 Task: Open Card Litigation Execution Review in Board Social Media Influencer Marketing Strategies to Workspace Grant Writing and add a team member Softage.4@softage.net, a label Purple, a checklist Confectionery, an attachment from your google drive, a color Purple and finally, add a card description 'Research and develop new marketing strategy' and a comment 'We should approach this task with a customer-centric mindset, ensuring that we meet their needs and expectations.'. Add a start date 'Jan 04, 1900' with a due date 'Jan 04, 1900'
Action: Mouse moved to (337, 153)
Screenshot: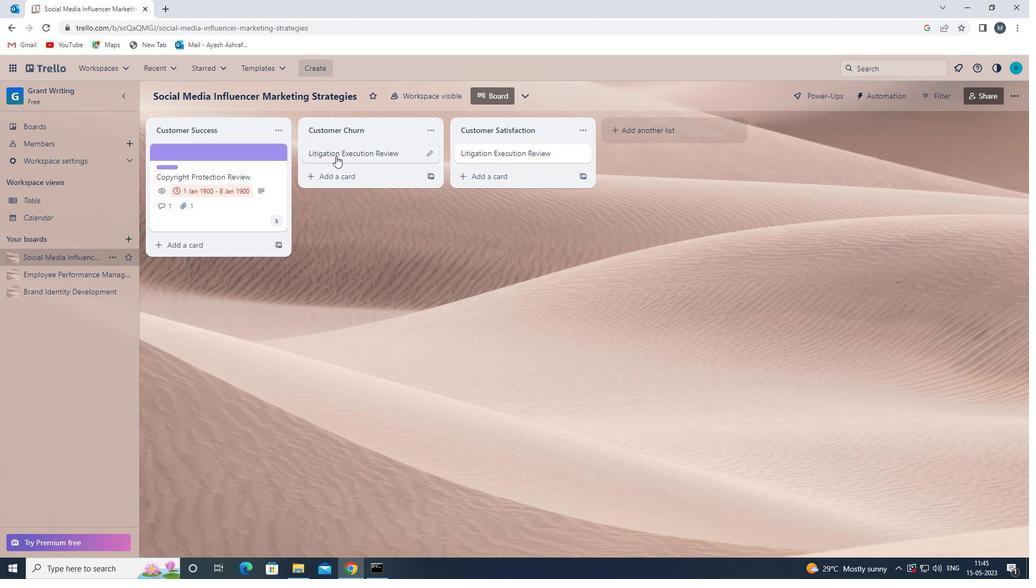 
Action: Mouse pressed left at (337, 153)
Screenshot: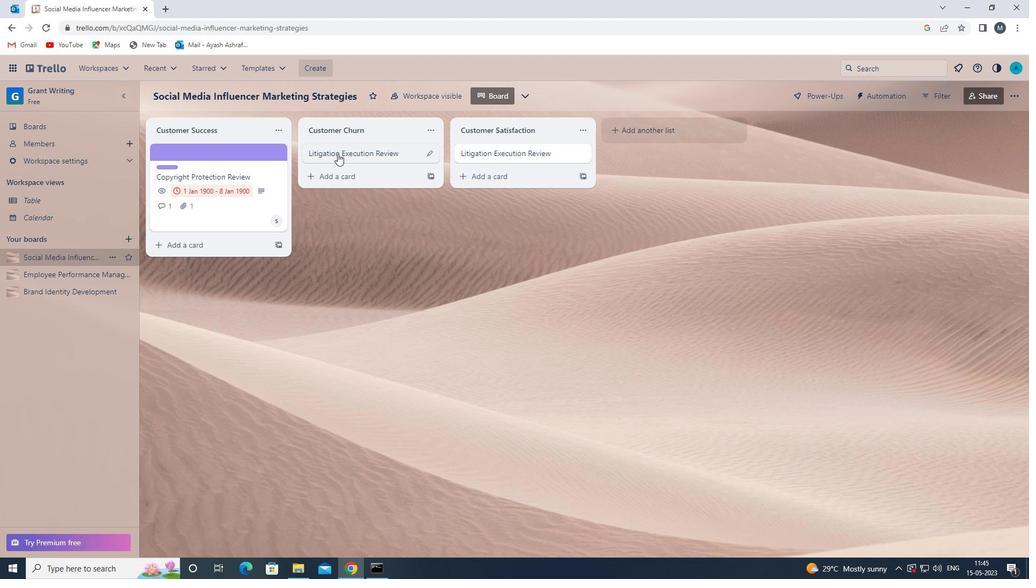 
Action: Mouse moved to (653, 193)
Screenshot: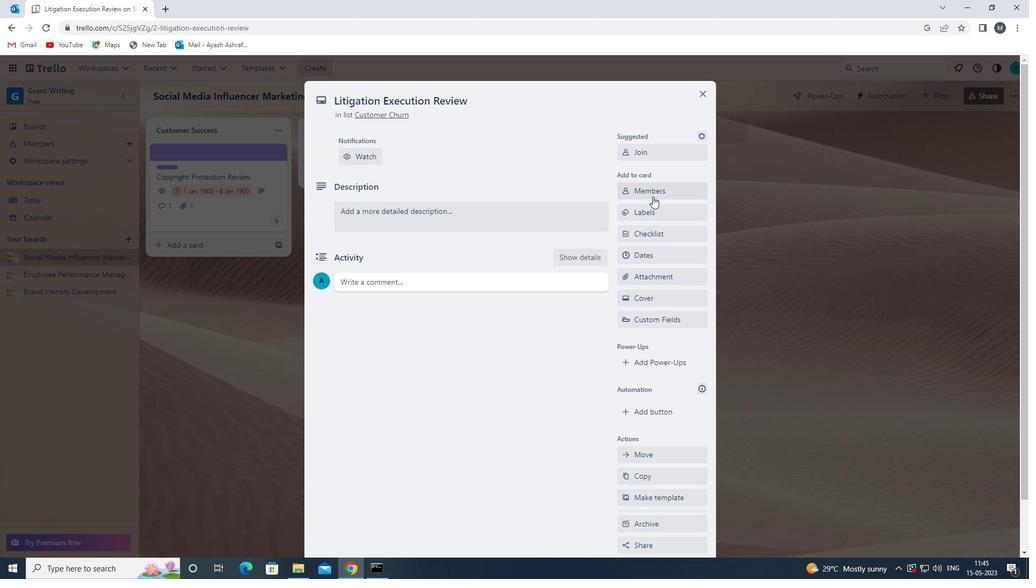 
Action: Mouse pressed left at (653, 193)
Screenshot: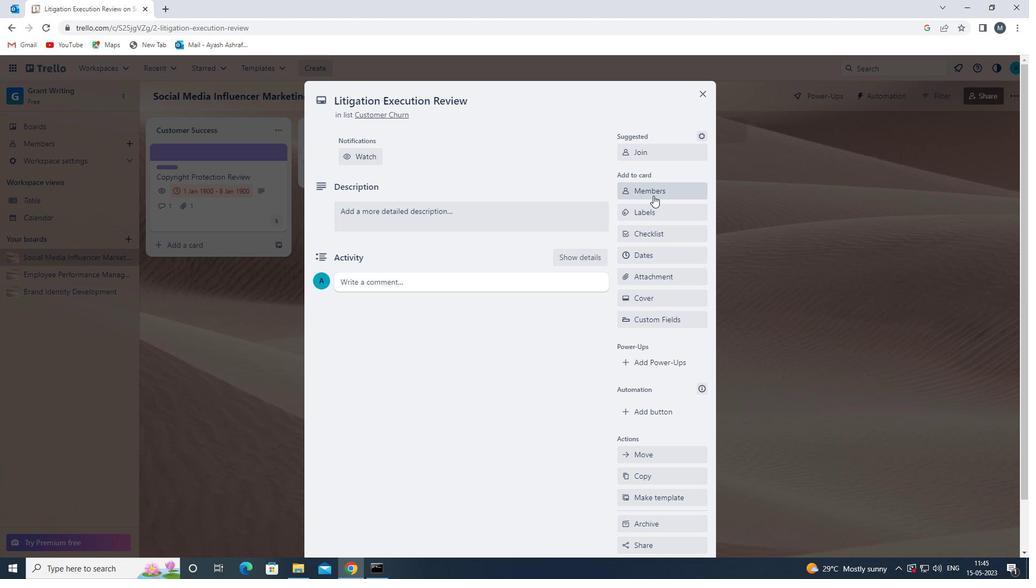 
Action: Key pressed s
Screenshot: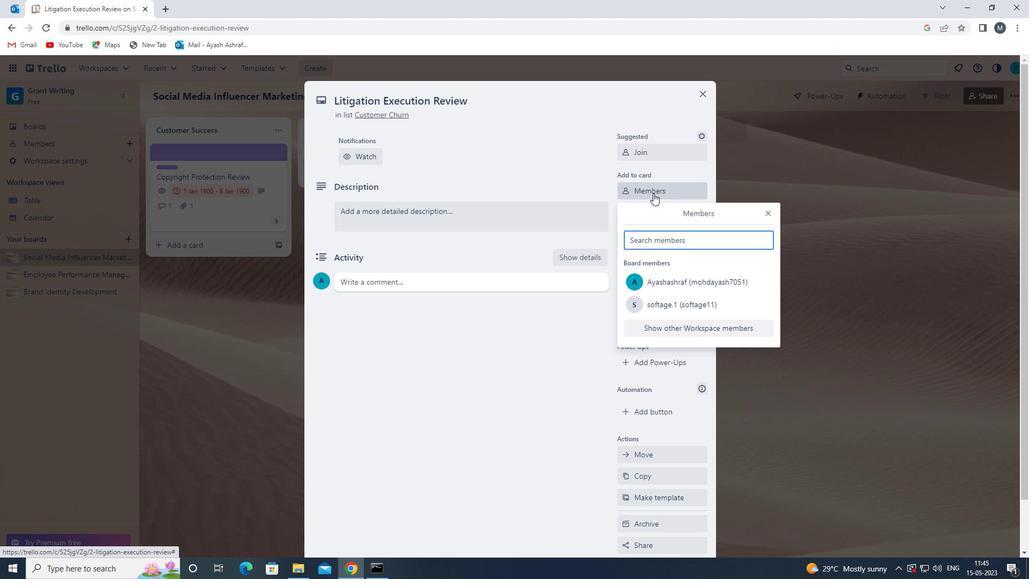 
Action: Mouse moved to (675, 368)
Screenshot: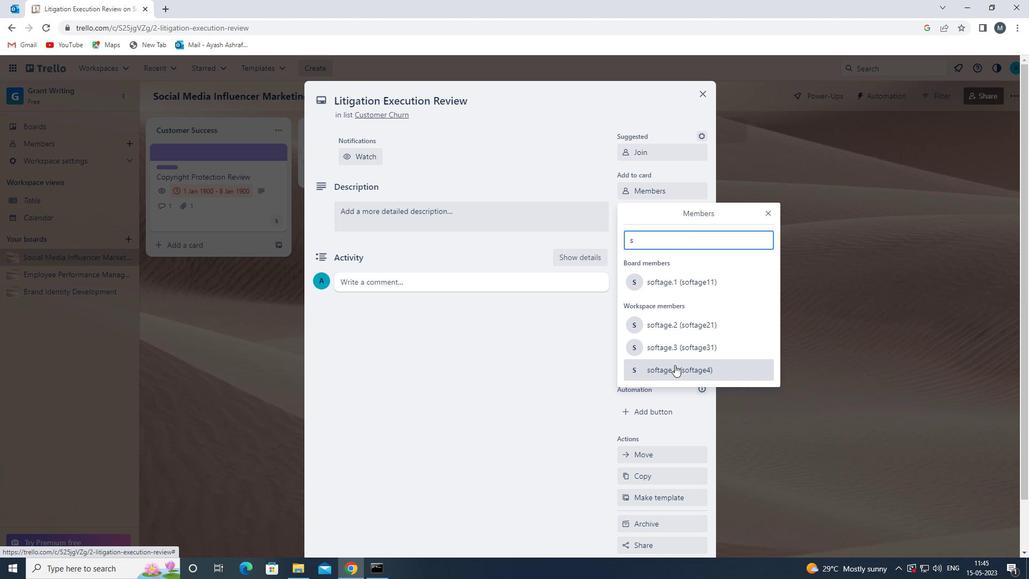 
Action: Mouse pressed left at (675, 368)
Screenshot: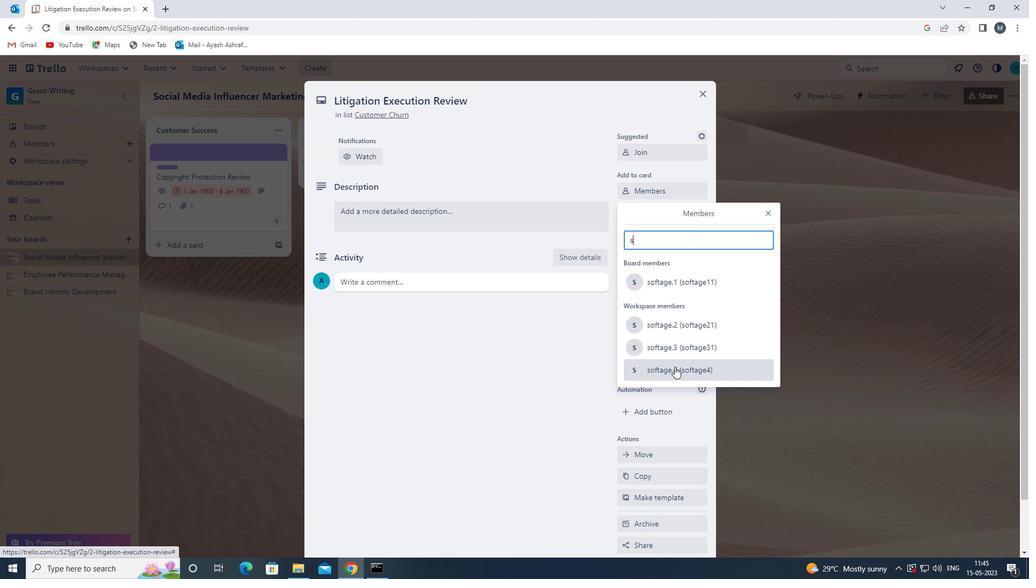 
Action: Mouse moved to (765, 210)
Screenshot: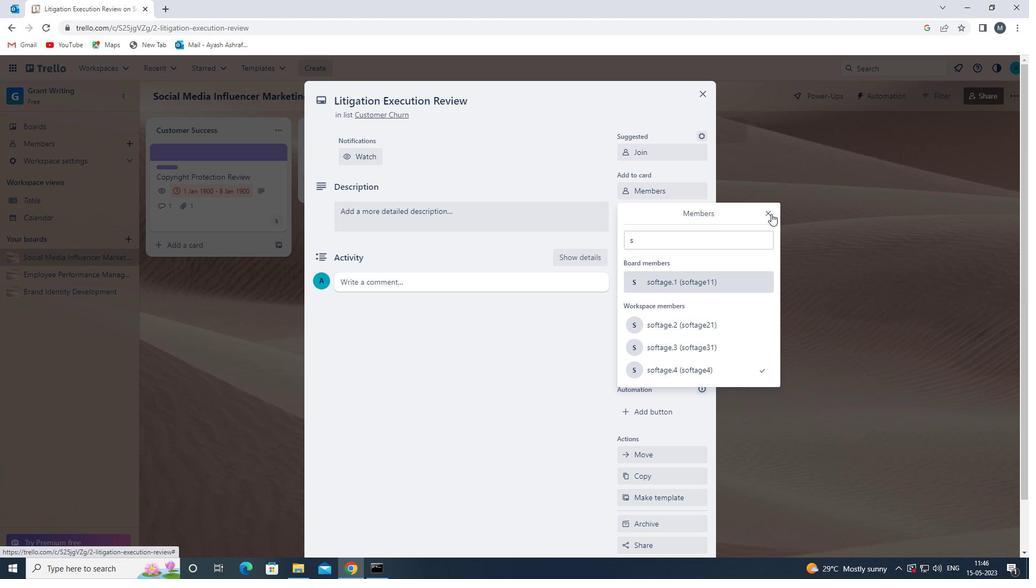 
Action: Mouse pressed left at (765, 210)
Screenshot: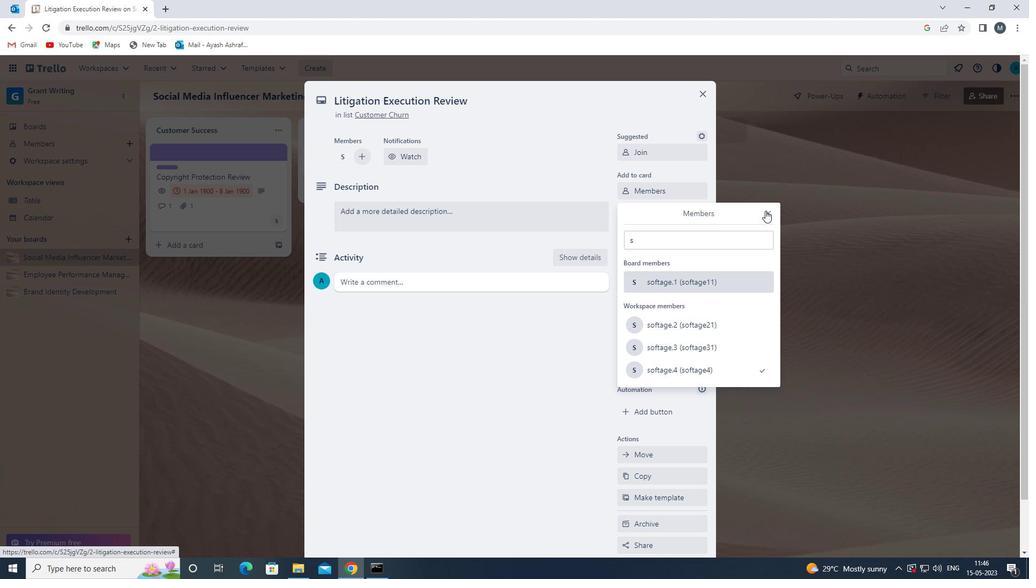 
Action: Mouse moved to (664, 214)
Screenshot: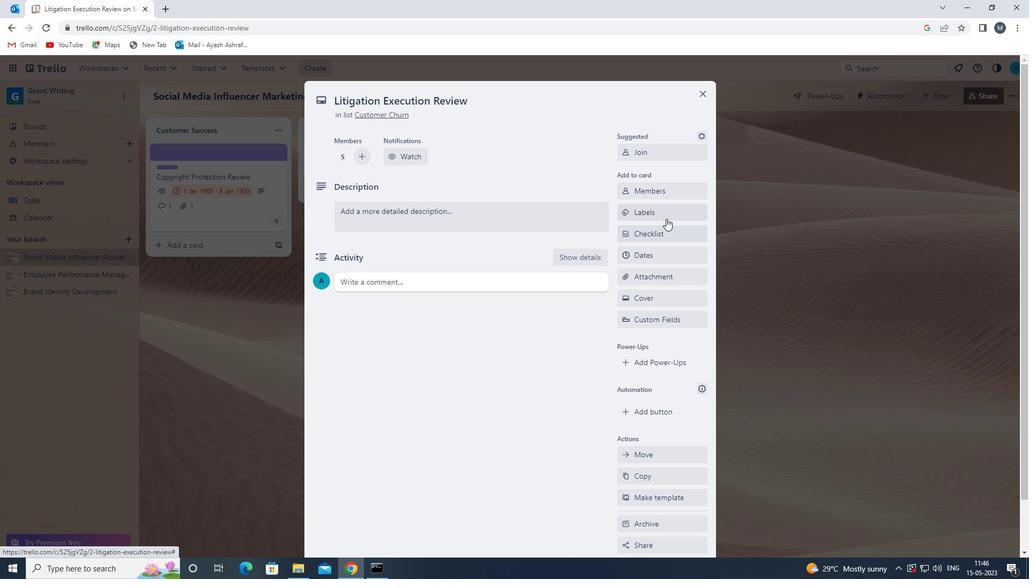 
Action: Mouse pressed left at (664, 214)
Screenshot: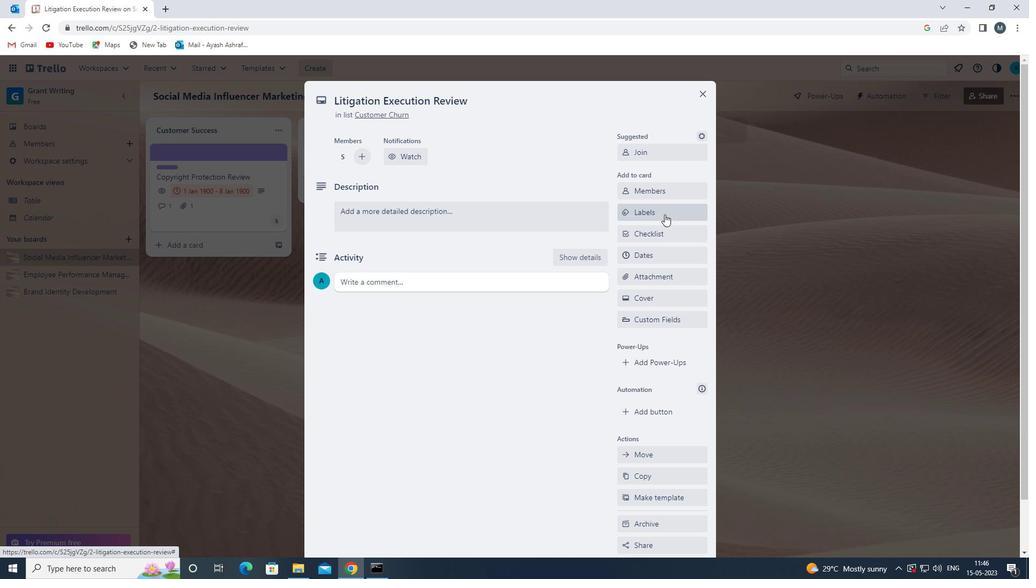 
Action: Mouse moved to (686, 380)
Screenshot: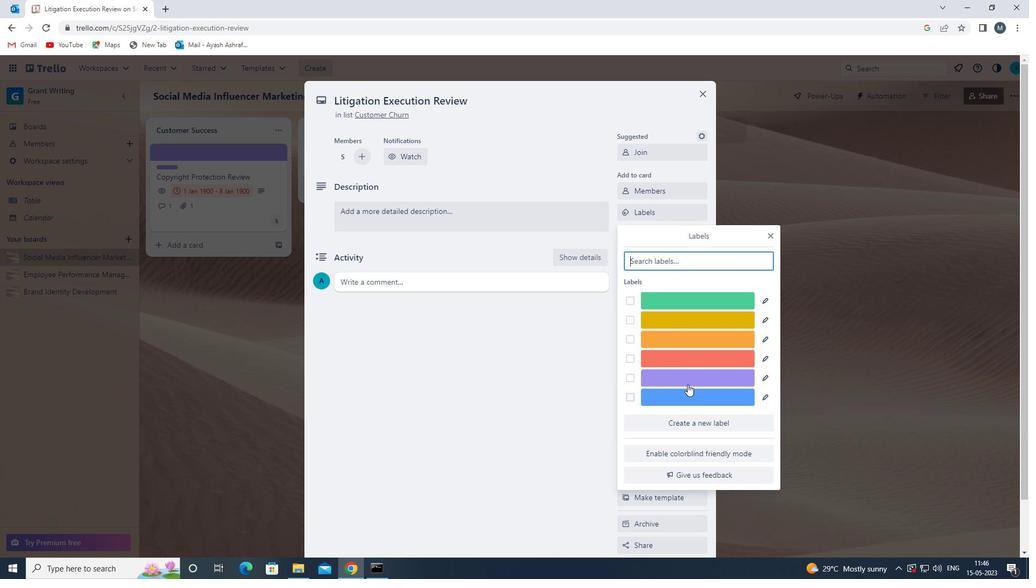 
Action: Mouse pressed left at (686, 380)
Screenshot: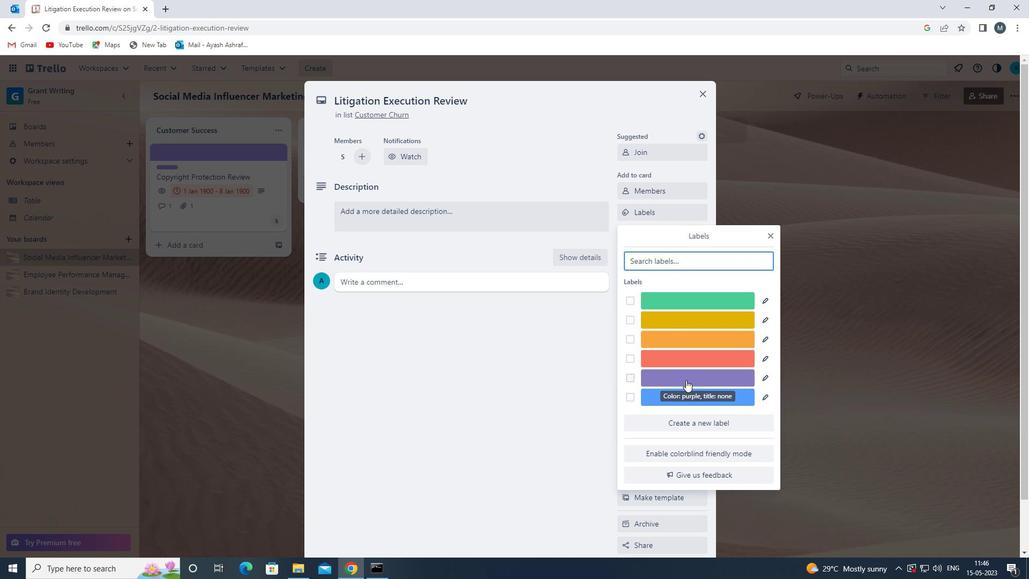 
Action: Mouse moved to (770, 233)
Screenshot: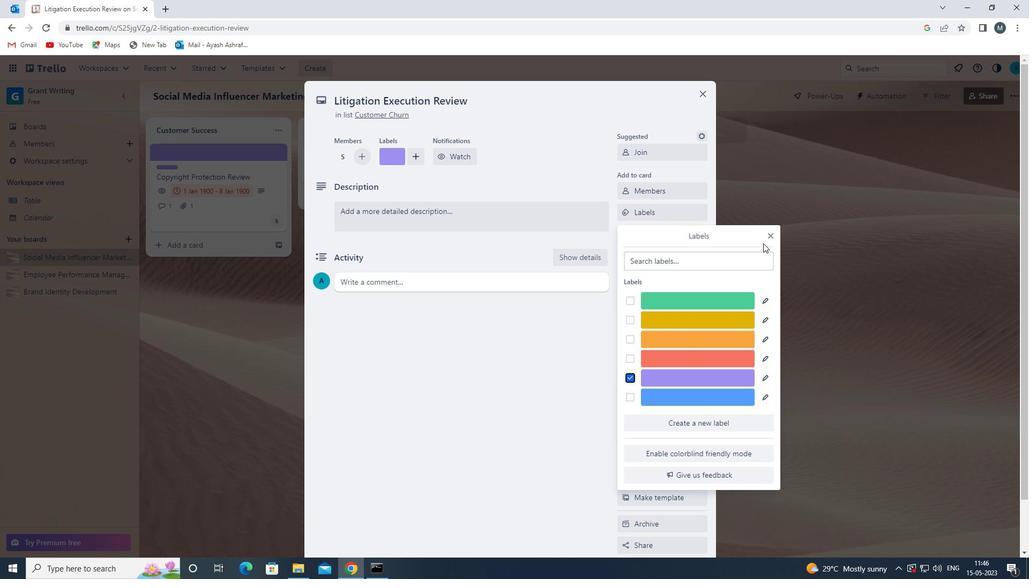 
Action: Mouse pressed left at (770, 233)
Screenshot: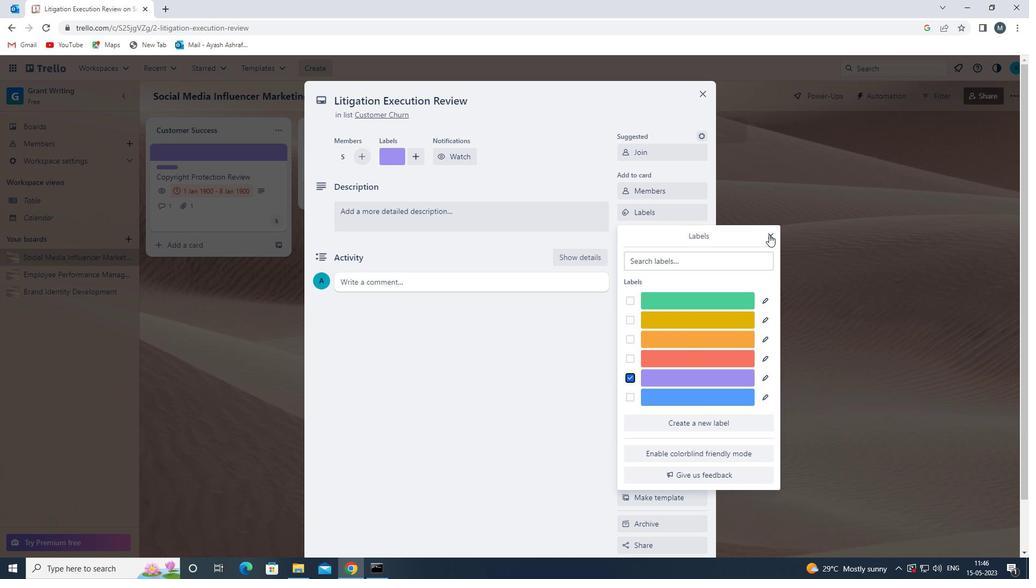 
Action: Mouse moved to (648, 236)
Screenshot: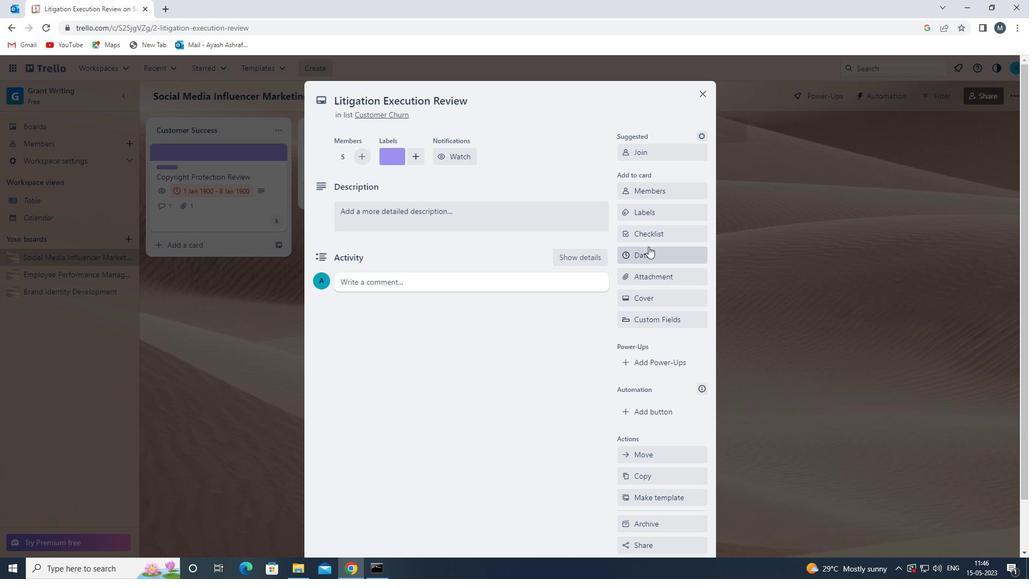 
Action: Mouse pressed left at (648, 236)
Screenshot: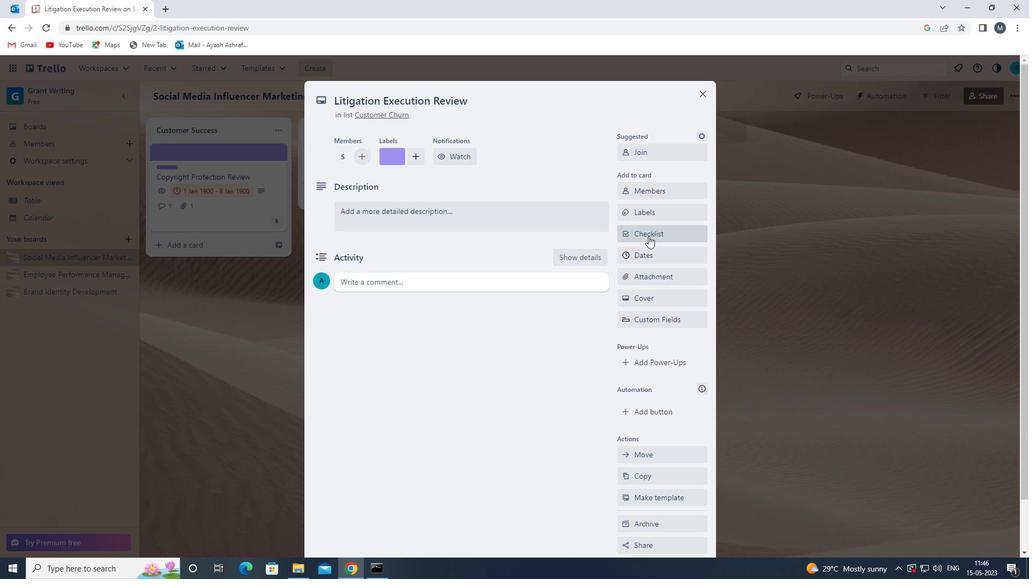 
Action: Key pressed c
Screenshot: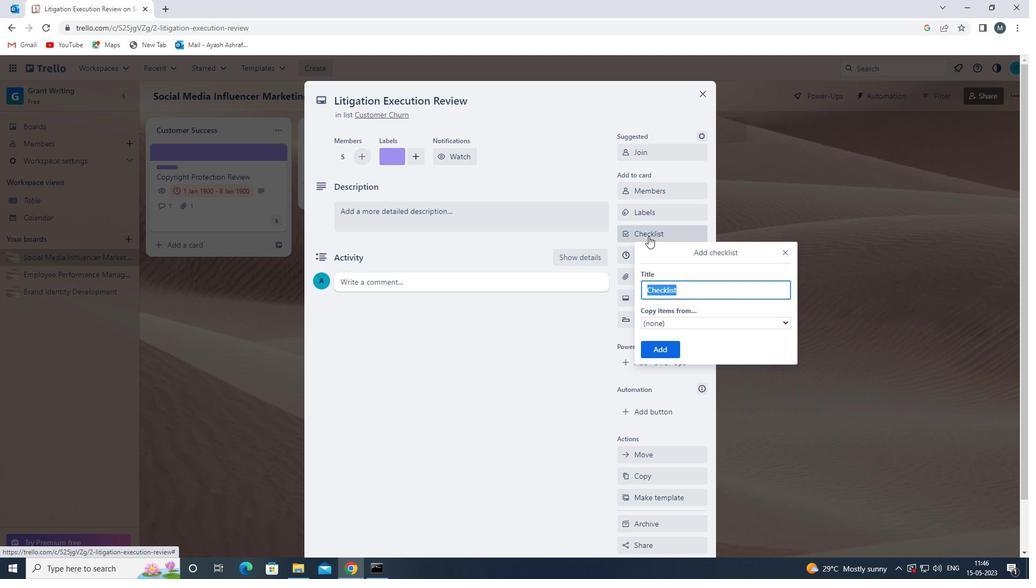 
Action: Mouse moved to (721, 355)
Screenshot: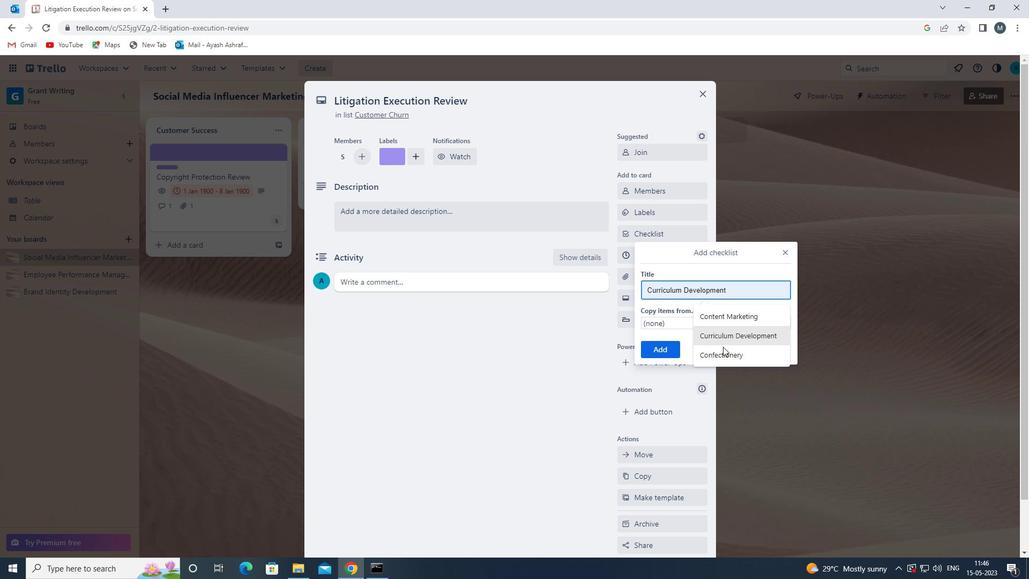 
Action: Mouse pressed left at (721, 355)
Screenshot: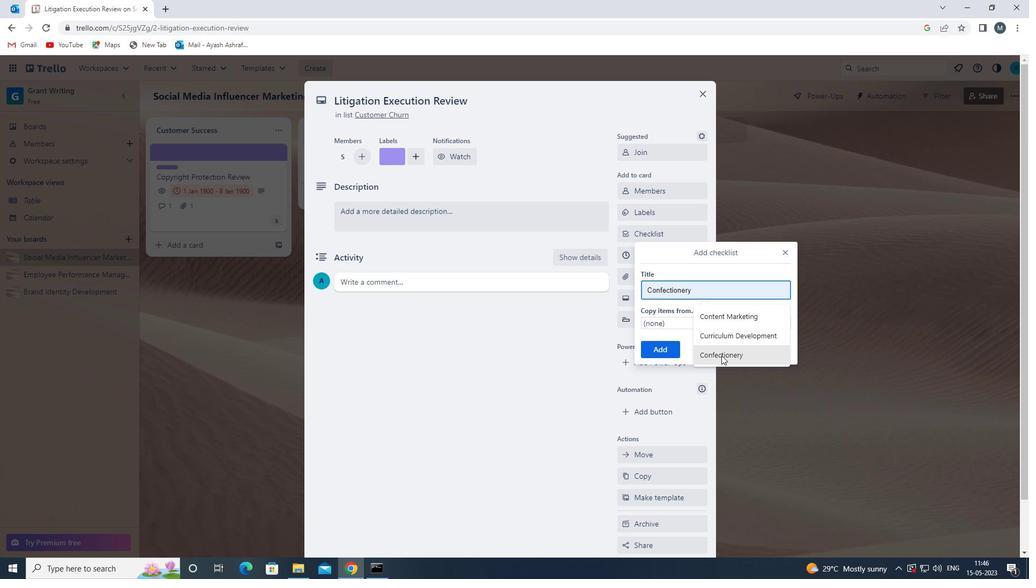 
Action: Mouse moved to (664, 353)
Screenshot: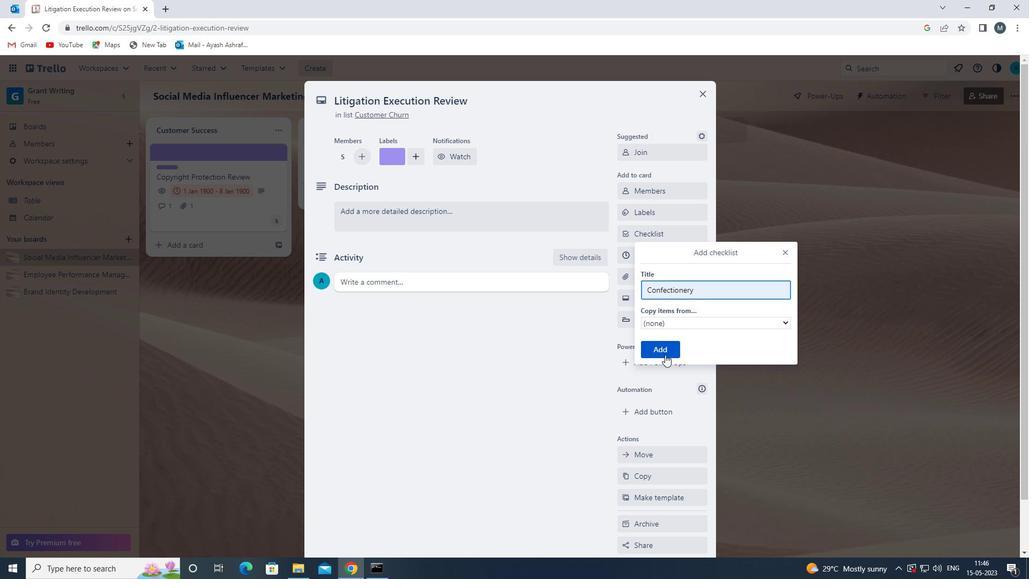 
Action: Mouse pressed left at (664, 353)
Screenshot: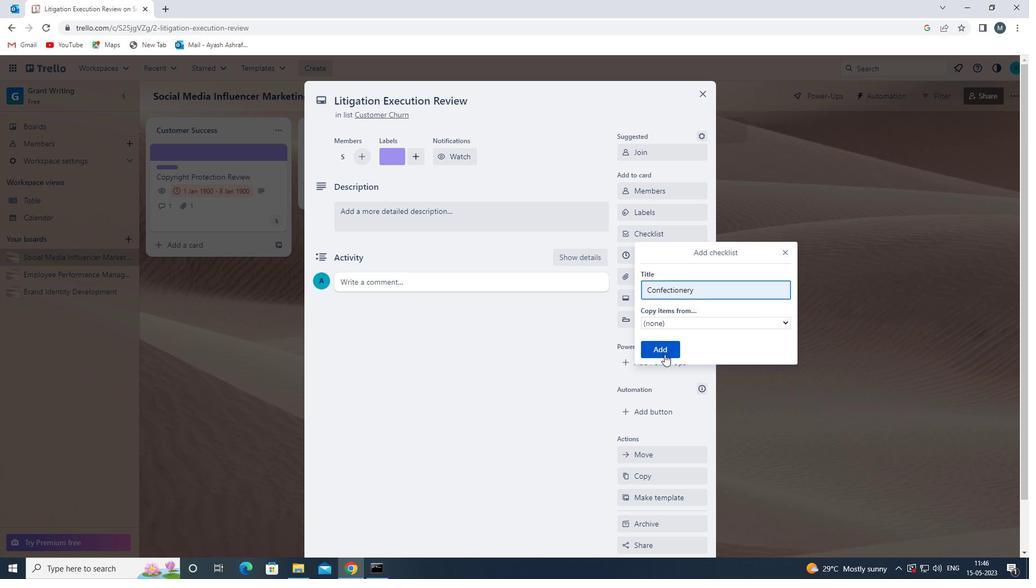
Action: Mouse moved to (660, 279)
Screenshot: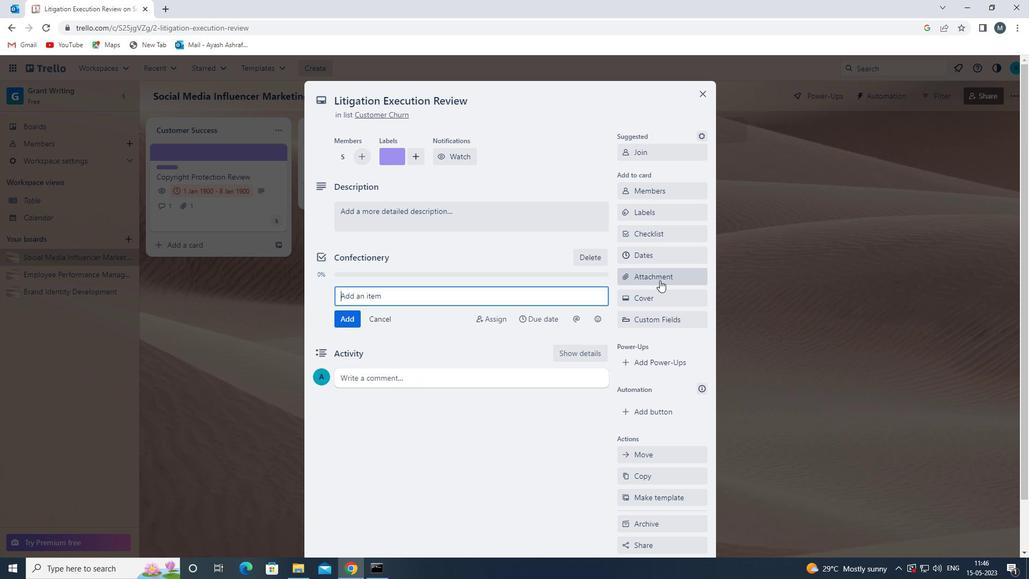 
Action: Mouse pressed left at (660, 279)
Screenshot: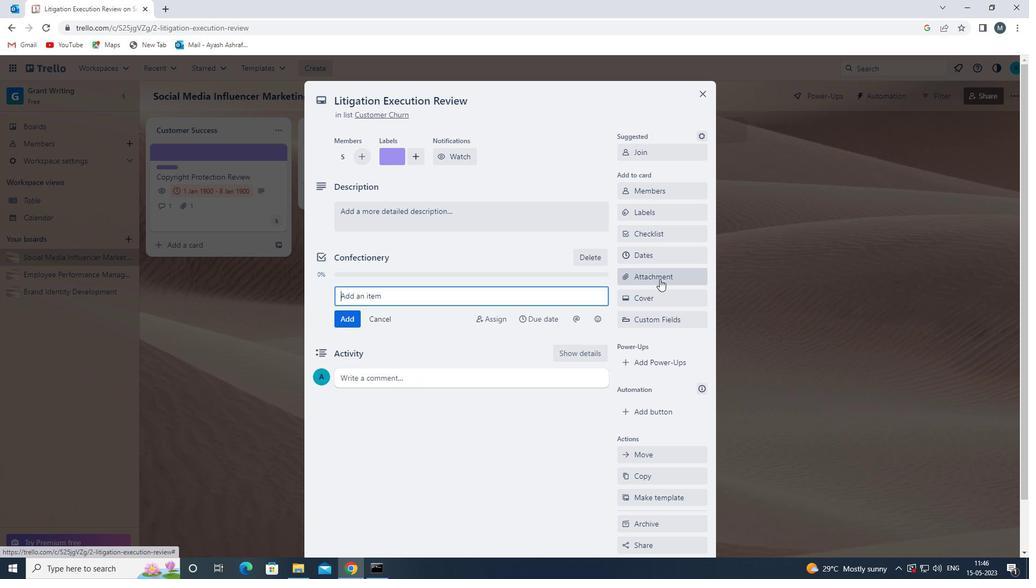 
Action: Mouse moved to (660, 360)
Screenshot: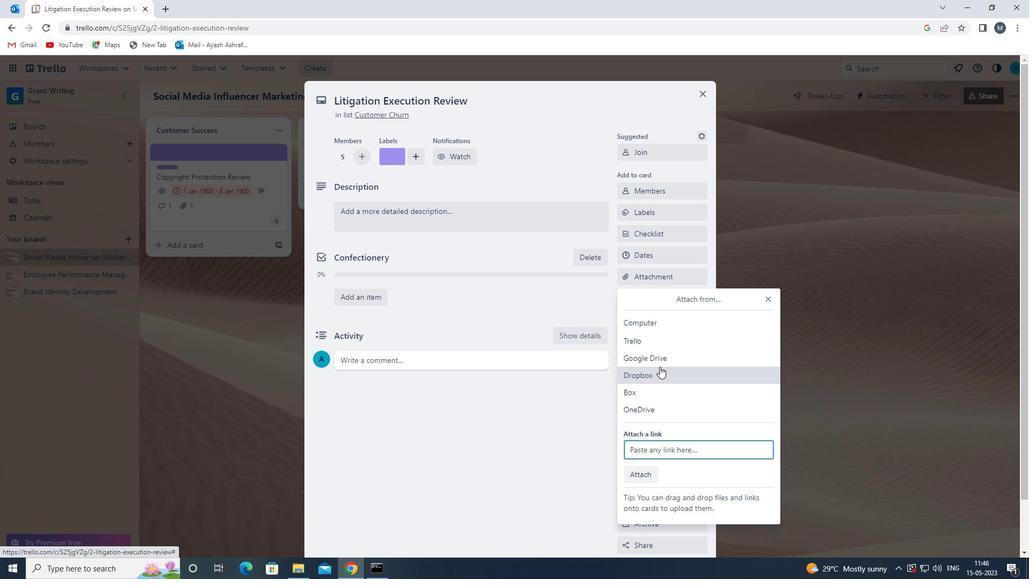 
Action: Mouse pressed left at (660, 360)
Screenshot: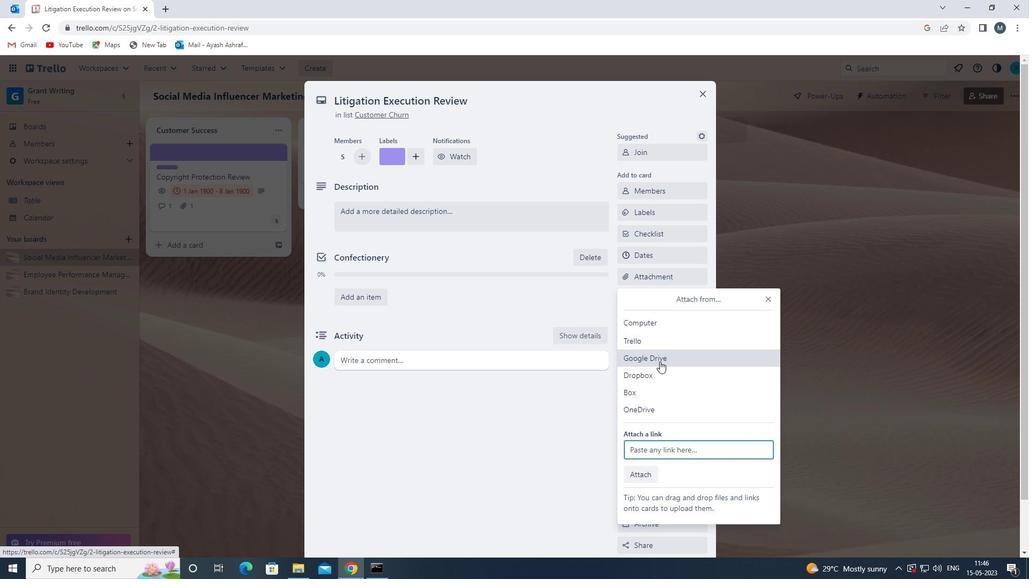 
Action: Mouse moved to (308, 305)
Screenshot: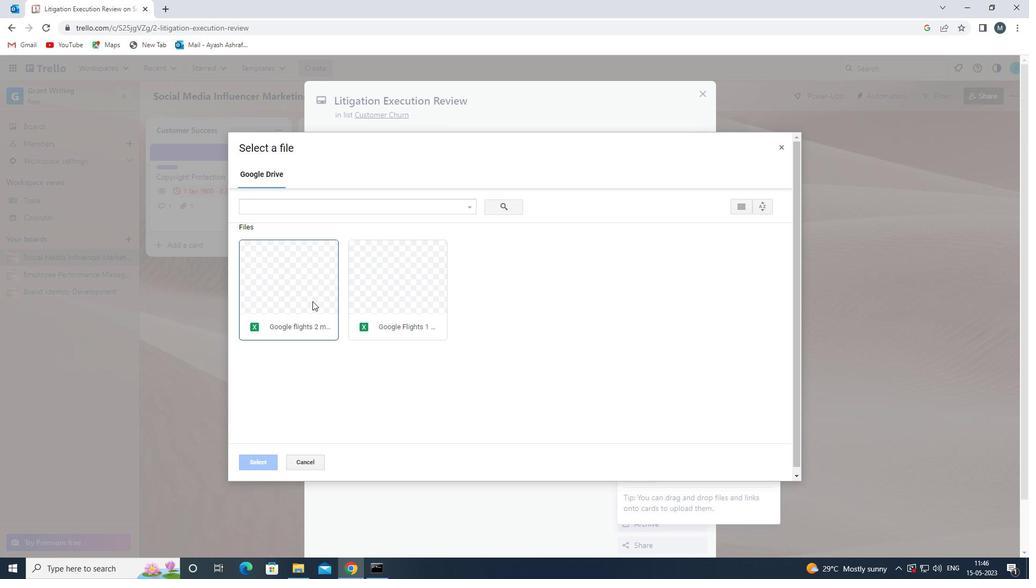 
Action: Mouse pressed left at (308, 305)
Screenshot: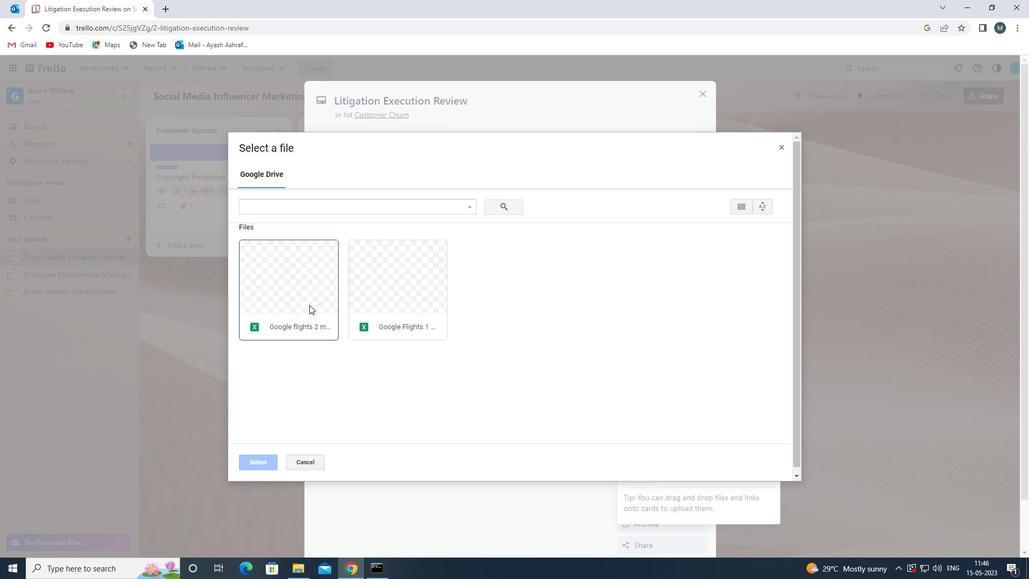 
Action: Mouse moved to (249, 466)
Screenshot: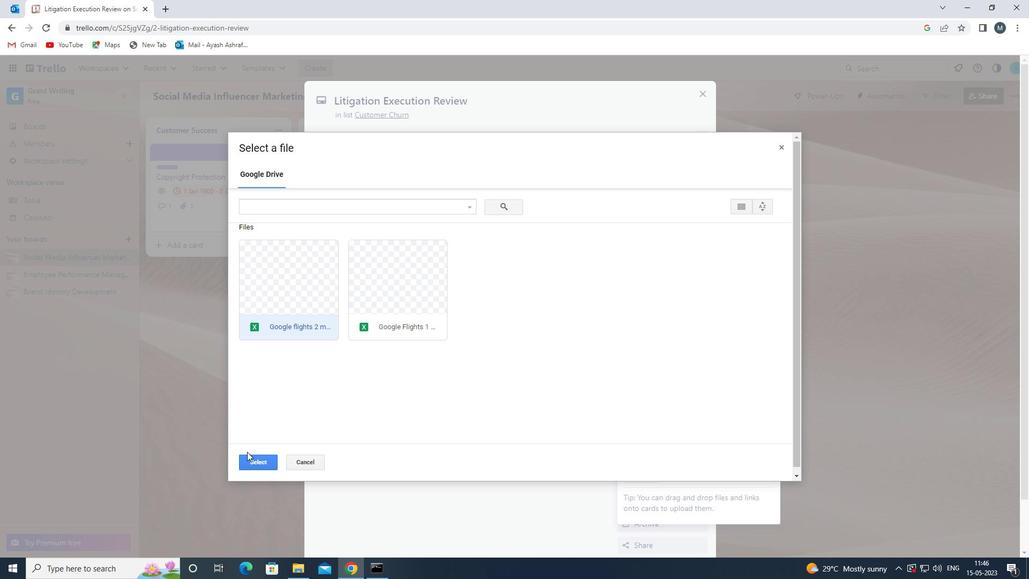 
Action: Mouse pressed left at (249, 466)
Screenshot: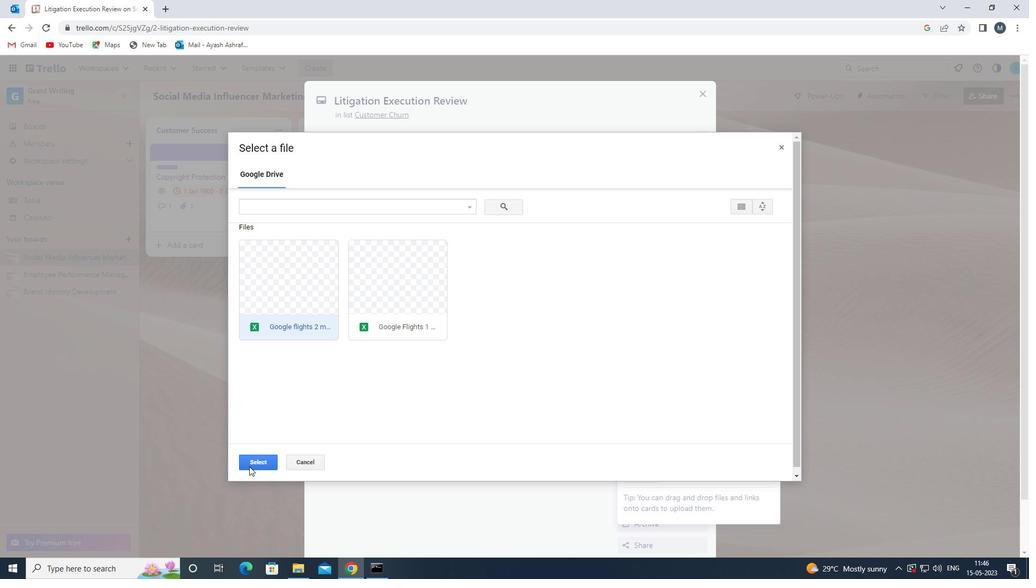 
Action: Mouse moved to (649, 300)
Screenshot: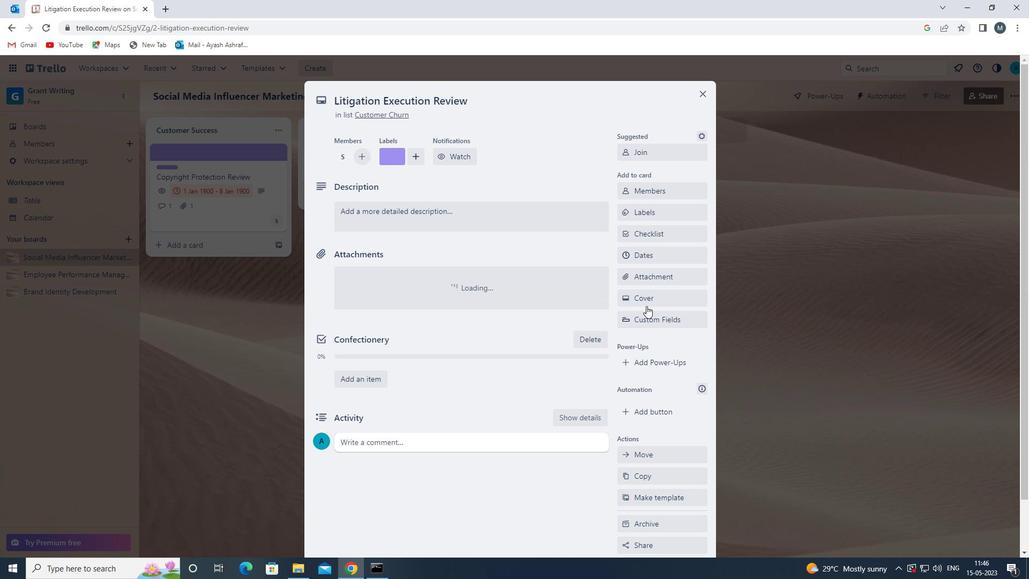 
Action: Mouse pressed left at (649, 300)
Screenshot: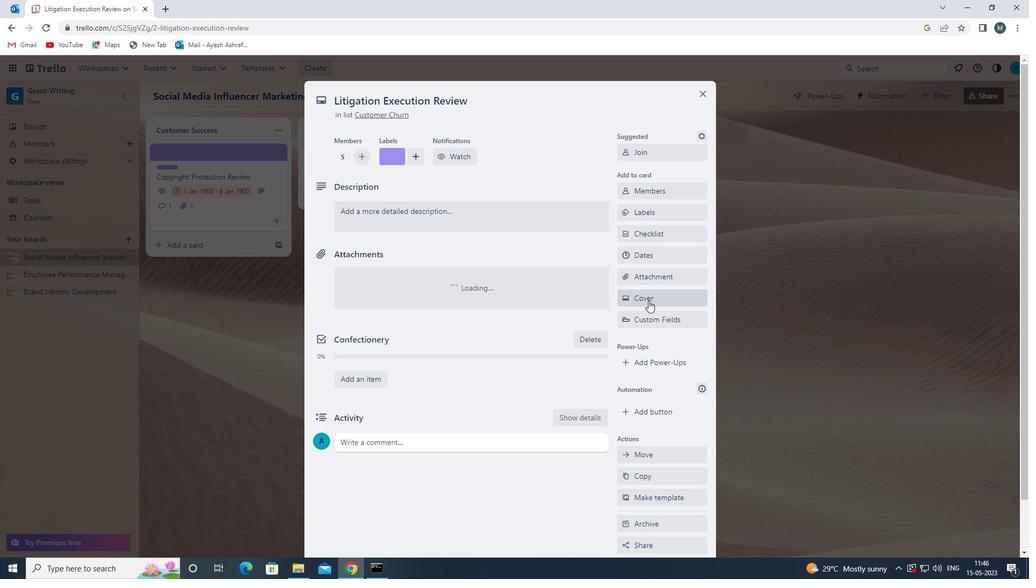 
Action: Mouse moved to (760, 338)
Screenshot: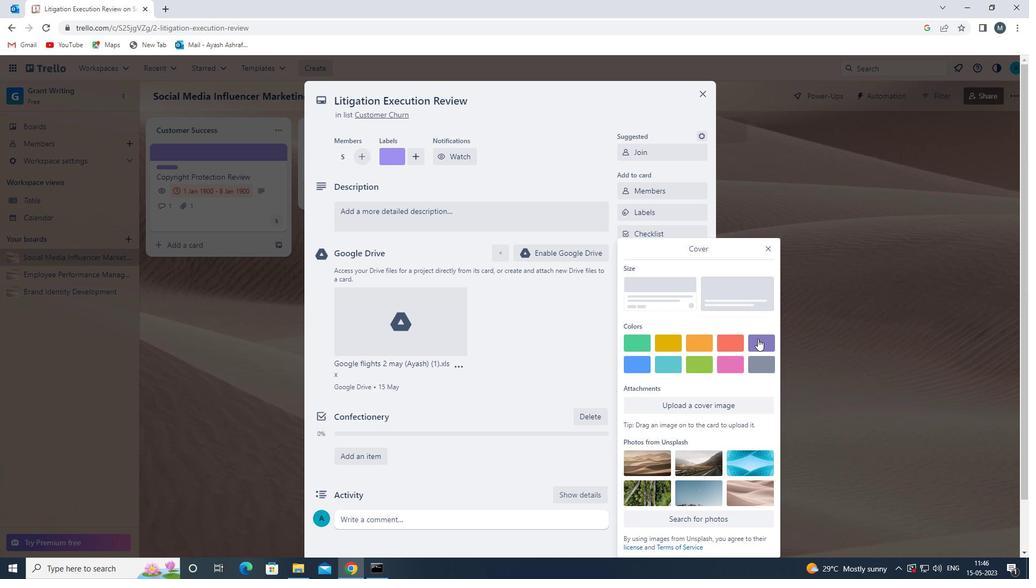 
Action: Mouse pressed left at (760, 338)
Screenshot: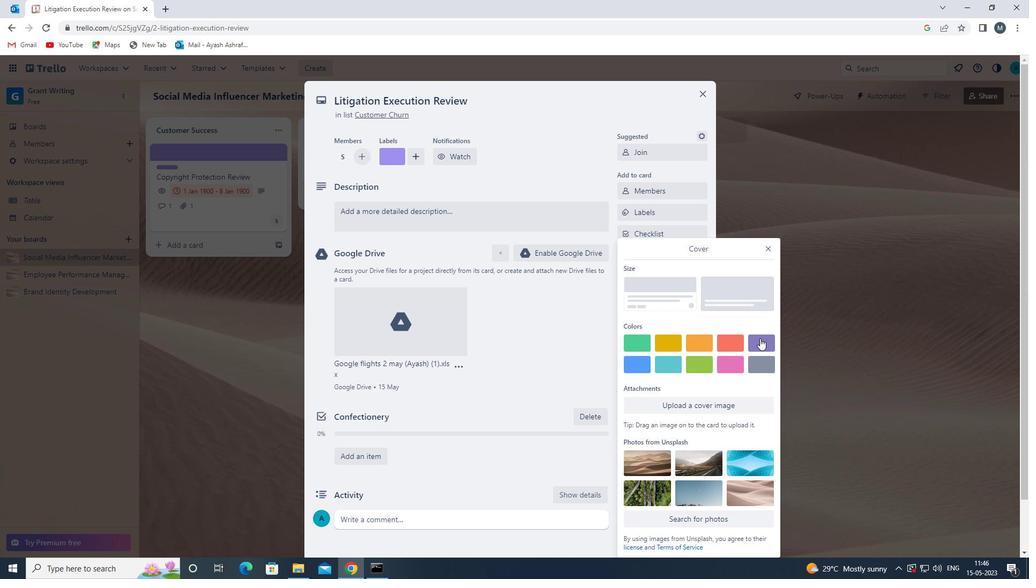 
Action: Mouse moved to (768, 227)
Screenshot: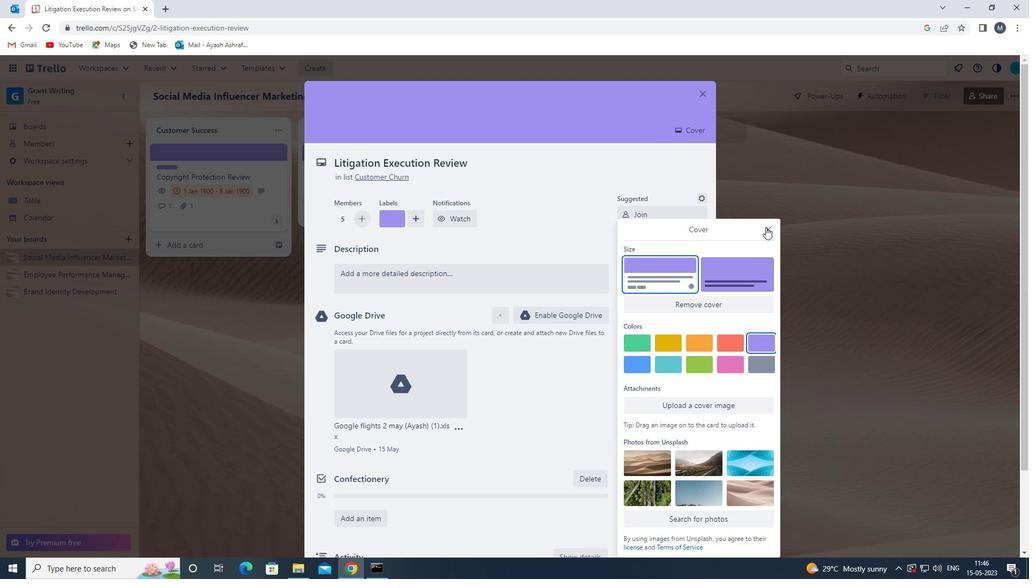 
Action: Mouse pressed left at (768, 227)
Screenshot: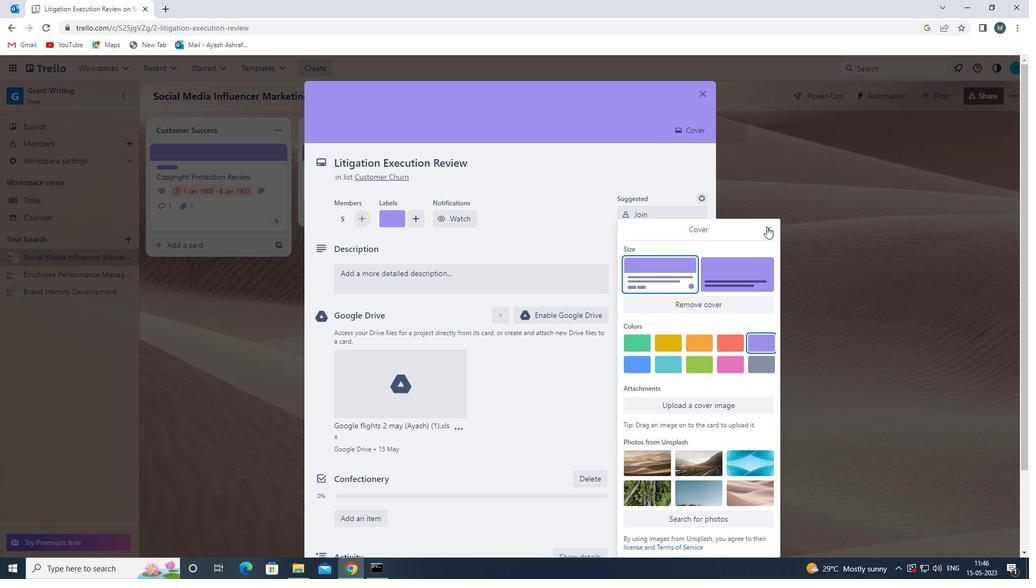 
Action: Mouse moved to (443, 282)
Screenshot: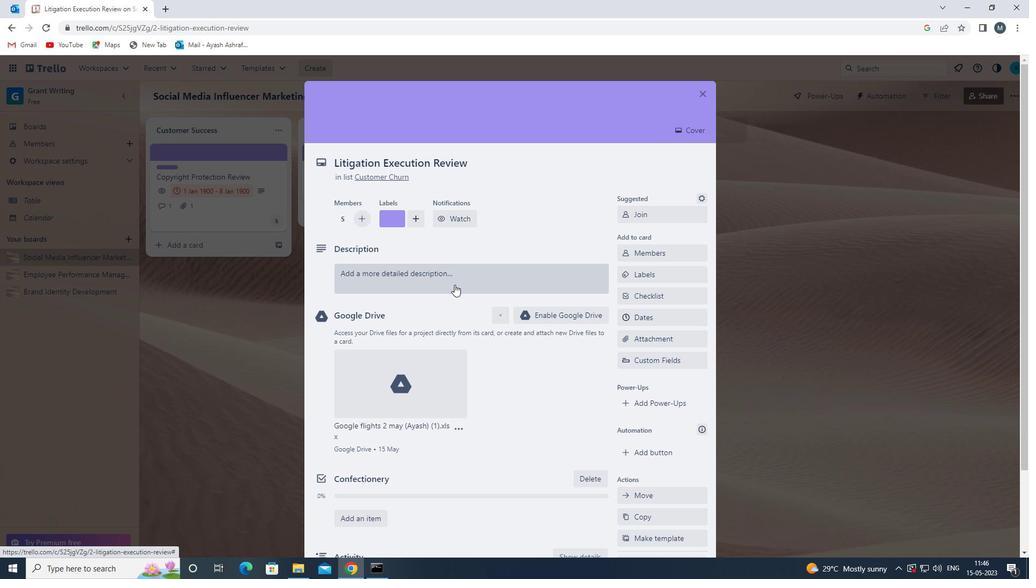 
Action: Mouse pressed left at (443, 282)
Screenshot: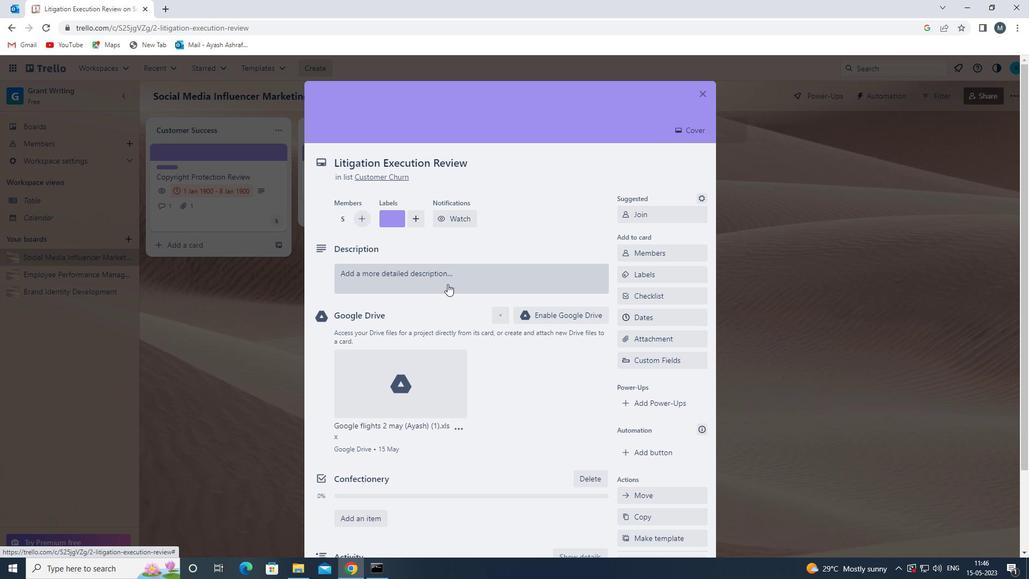 
Action: Mouse moved to (367, 305)
Screenshot: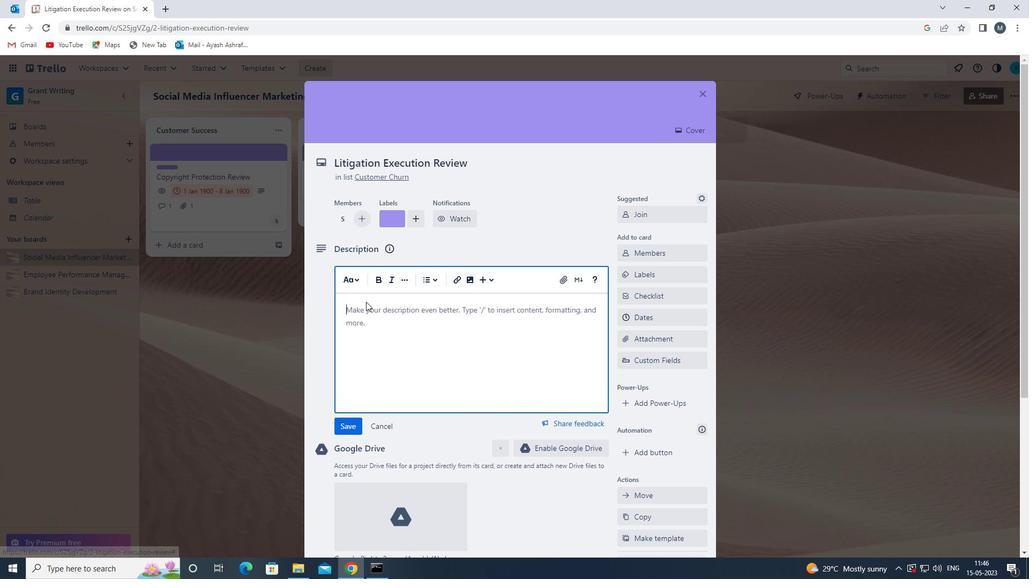 
Action: Mouse pressed left at (367, 305)
Screenshot: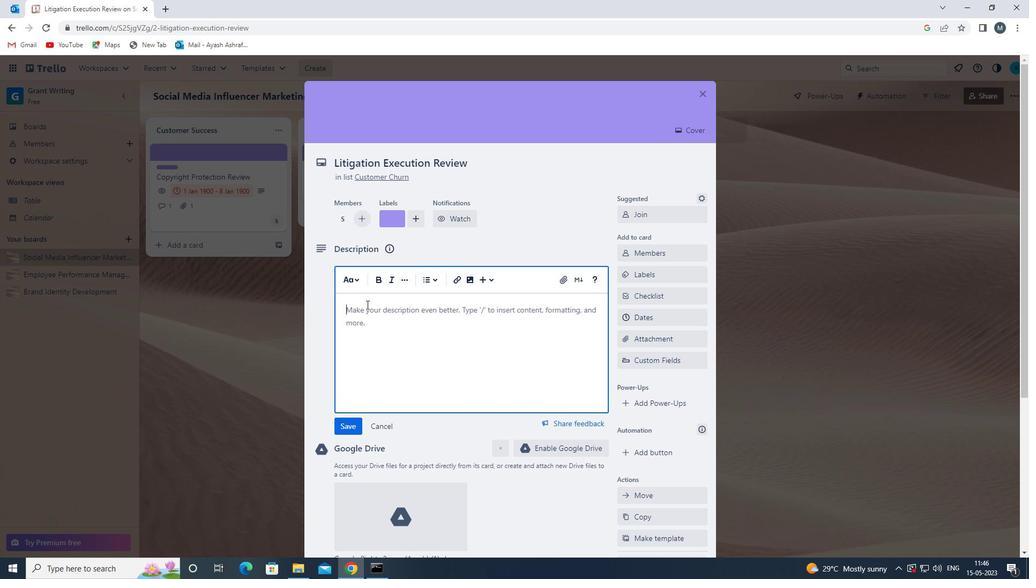 
Action: Mouse moved to (367, 305)
Screenshot: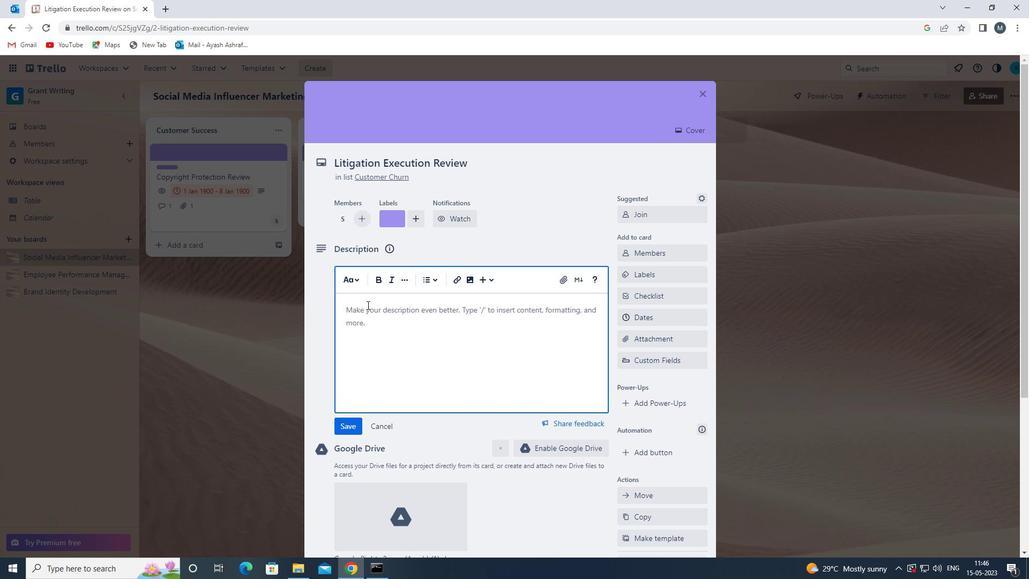 
Action: Key pressed <Key.shift>RESEARCH<Key.space>AND<Key.space>DEVELOP<Key.space>NEW<Key.space>MARKETING<Key.space>STRATEGY<Key.space>
Screenshot: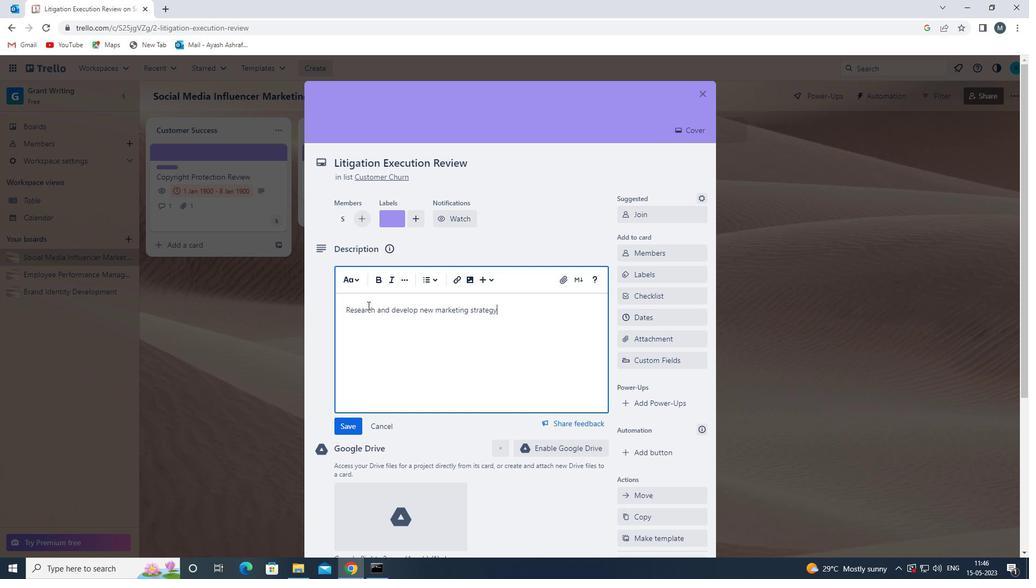 
Action: Mouse moved to (350, 425)
Screenshot: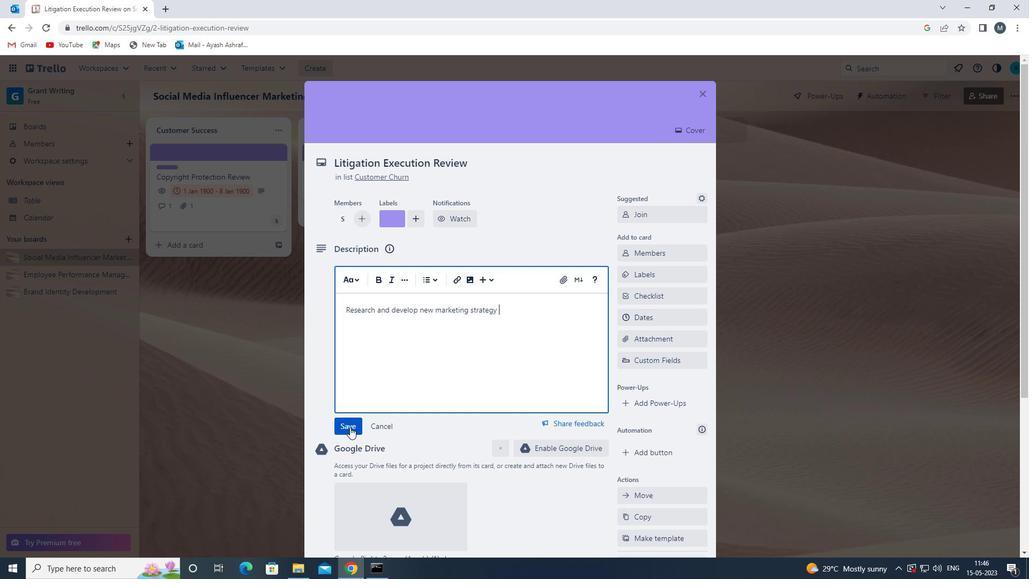
Action: Mouse pressed left at (350, 425)
Screenshot: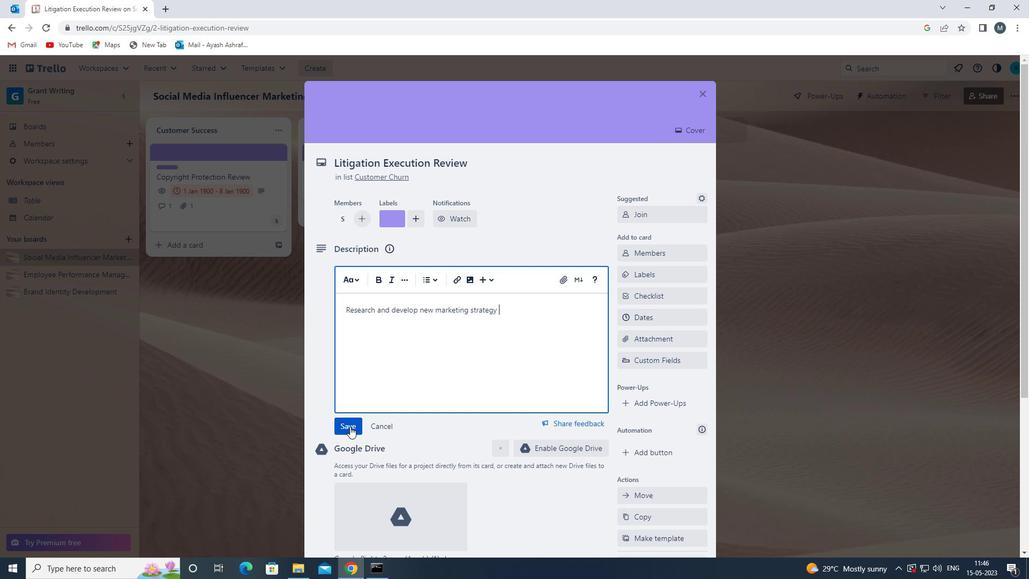 
Action: Mouse moved to (396, 383)
Screenshot: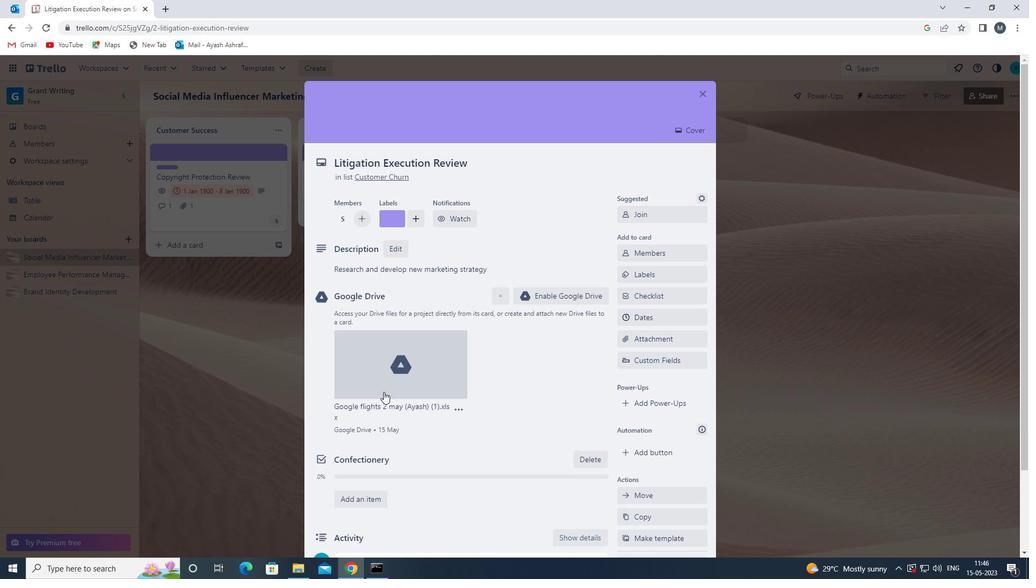 
Action: Mouse scrolled (396, 383) with delta (0, 0)
Screenshot: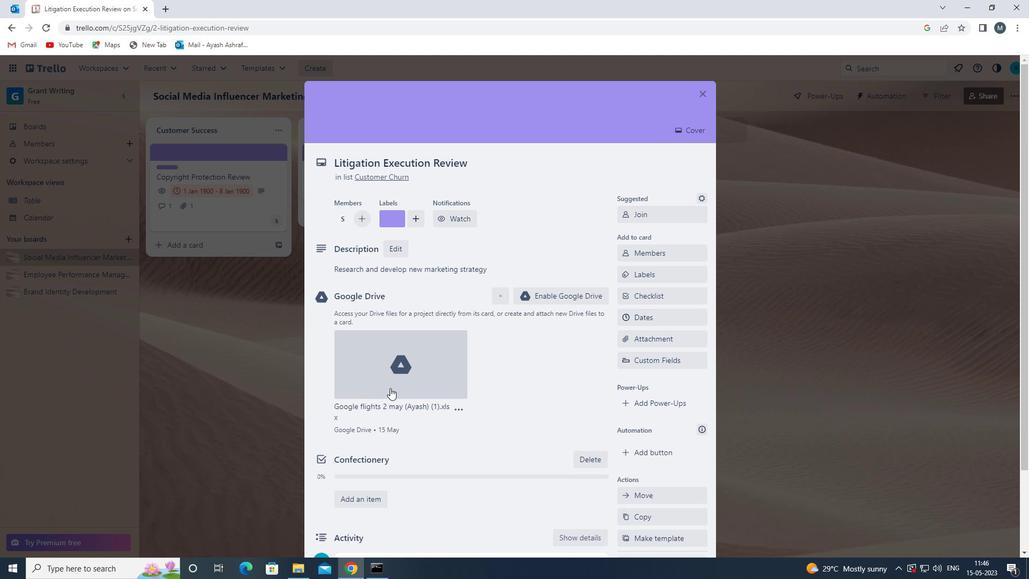 
Action: Mouse scrolled (396, 383) with delta (0, 0)
Screenshot: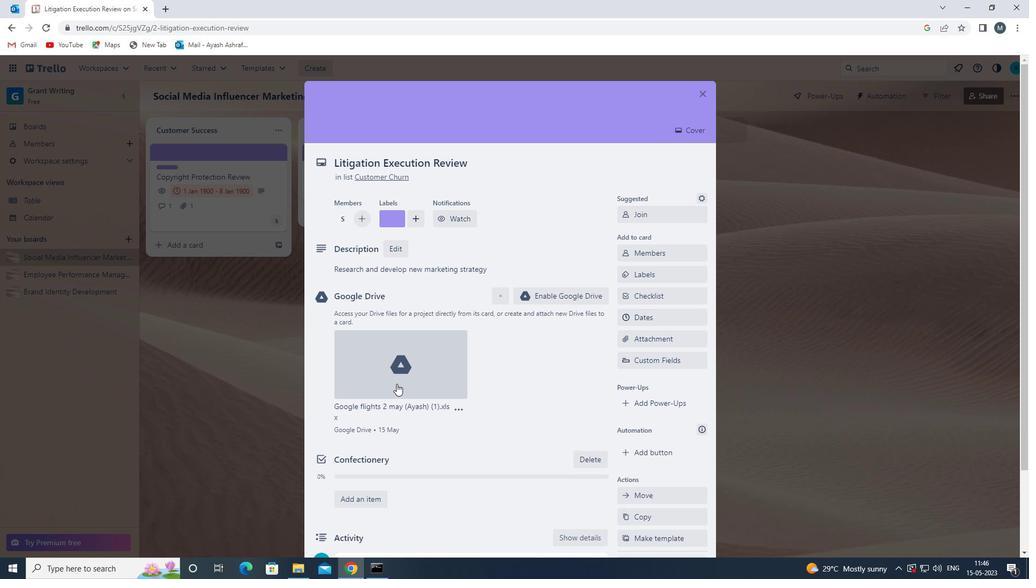 
Action: Mouse scrolled (396, 383) with delta (0, 0)
Screenshot: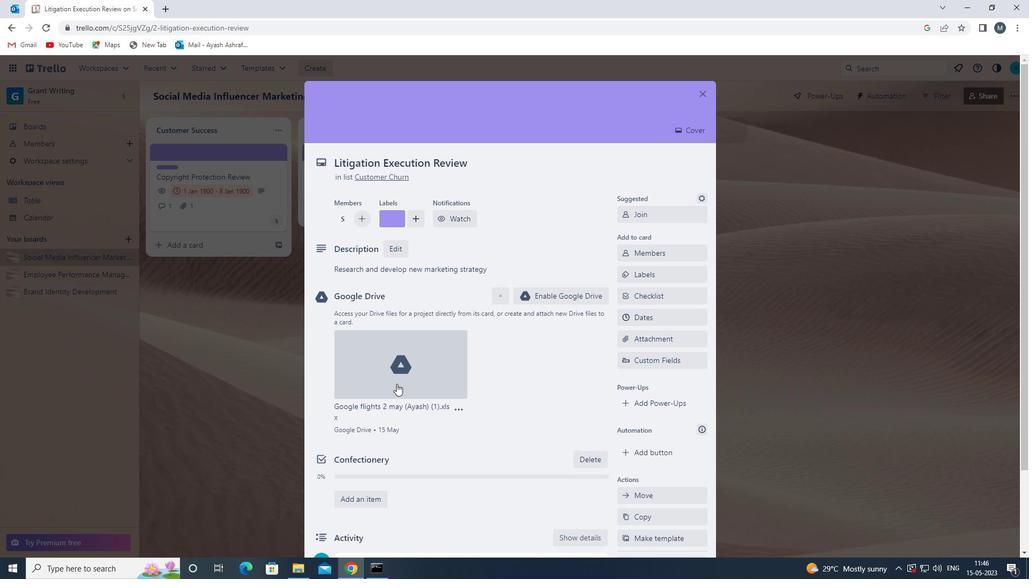 
Action: Mouse moved to (397, 389)
Screenshot: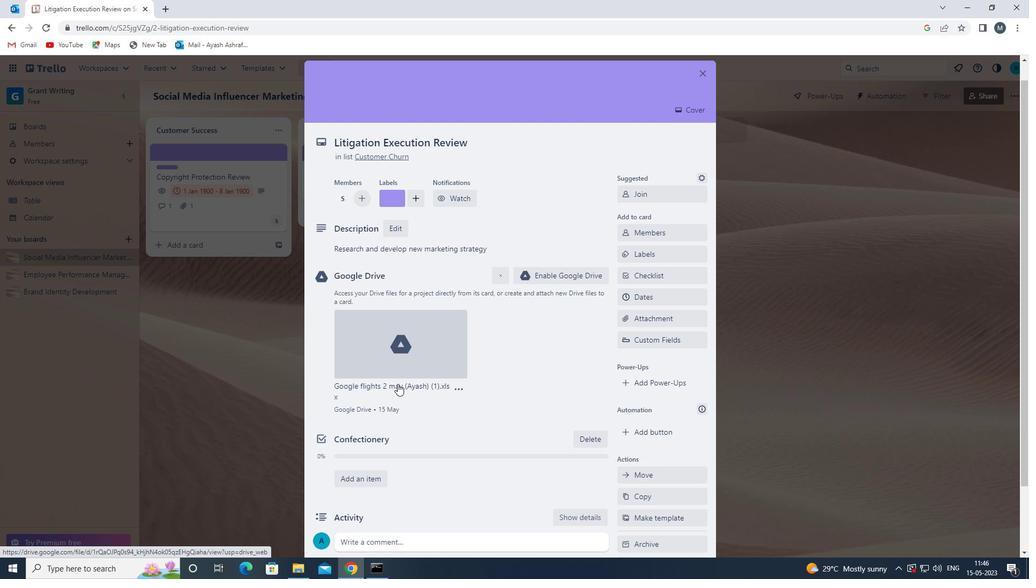
Action: Mouse scrolled (397, 389) with delta (0, 0)
Screenshot: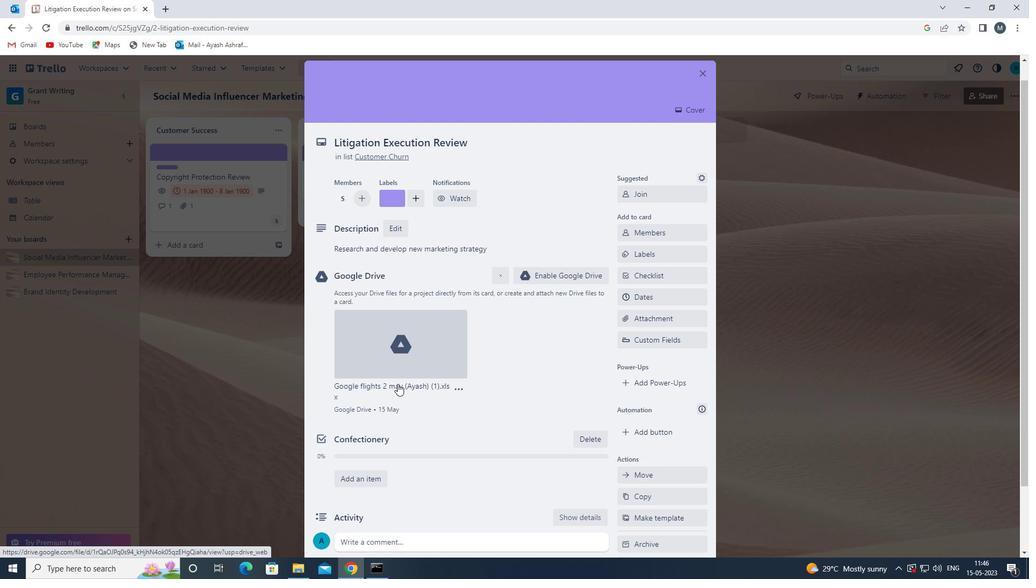 
Action: Mouse moved to (397, 392)
Screenshot: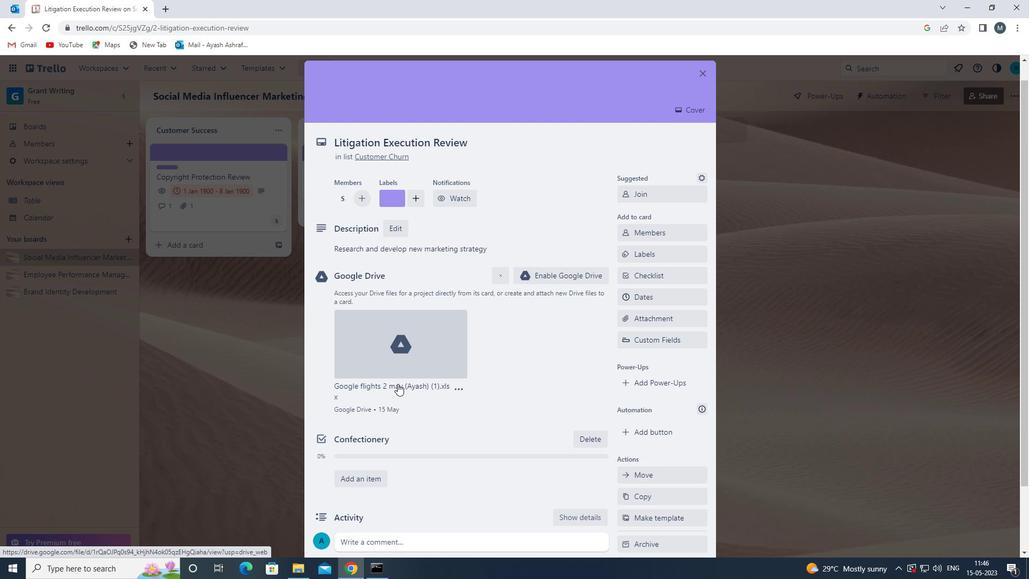 
Action: Mouse scrolled (397, 391) with delta (0, 0)
Screenshot: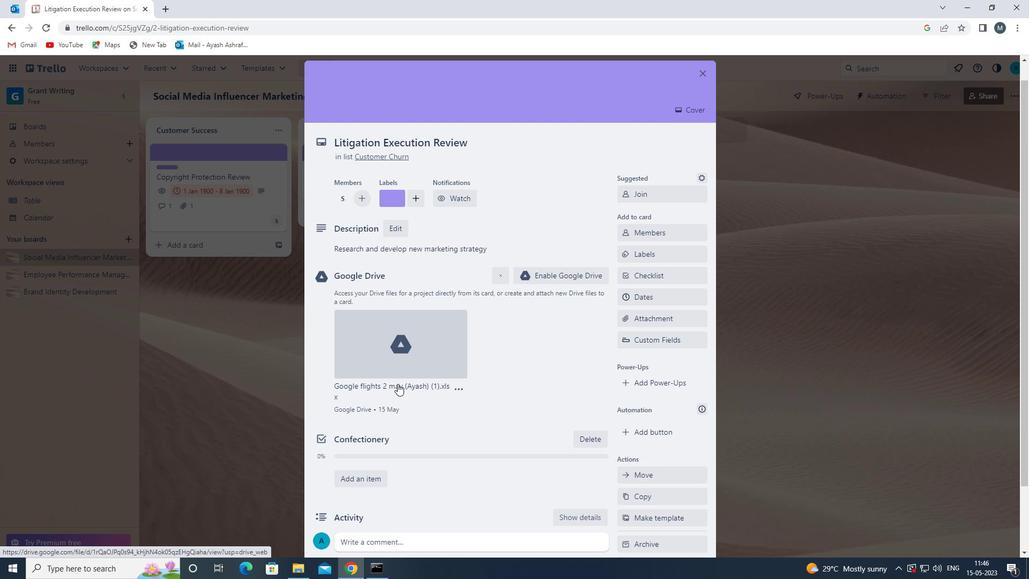 
Action: Mouse moved to (381, 468)
Screenshot: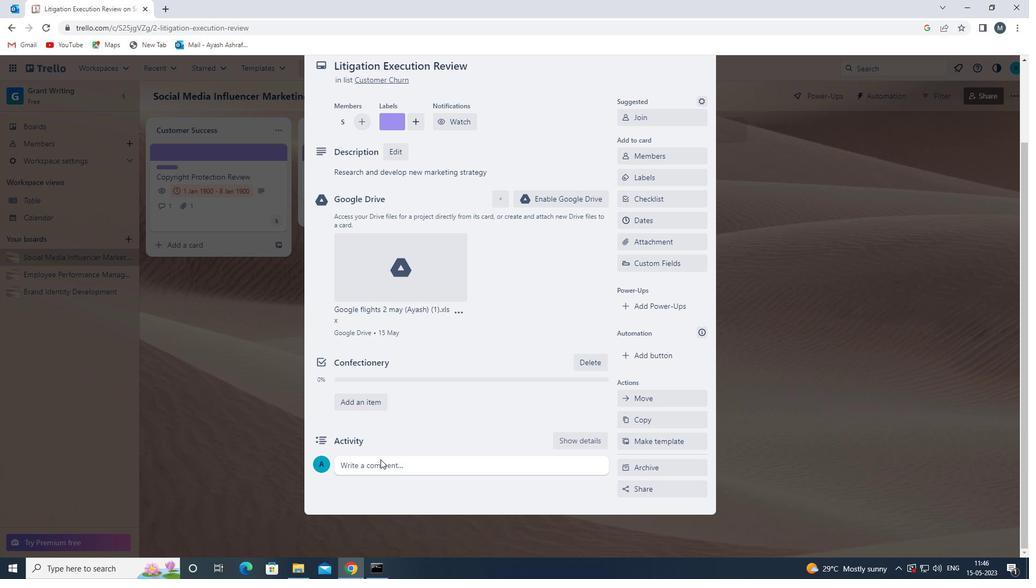 
Action: Mouse pressed left at (381, 468)
Screenshot: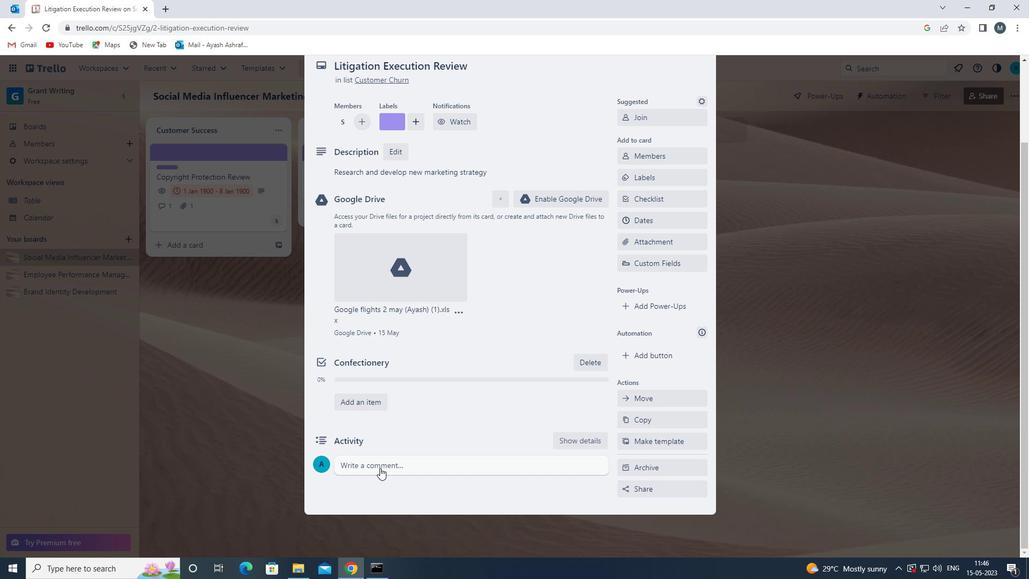 
Action: Mouse moved to (405, 416)
Screenshot: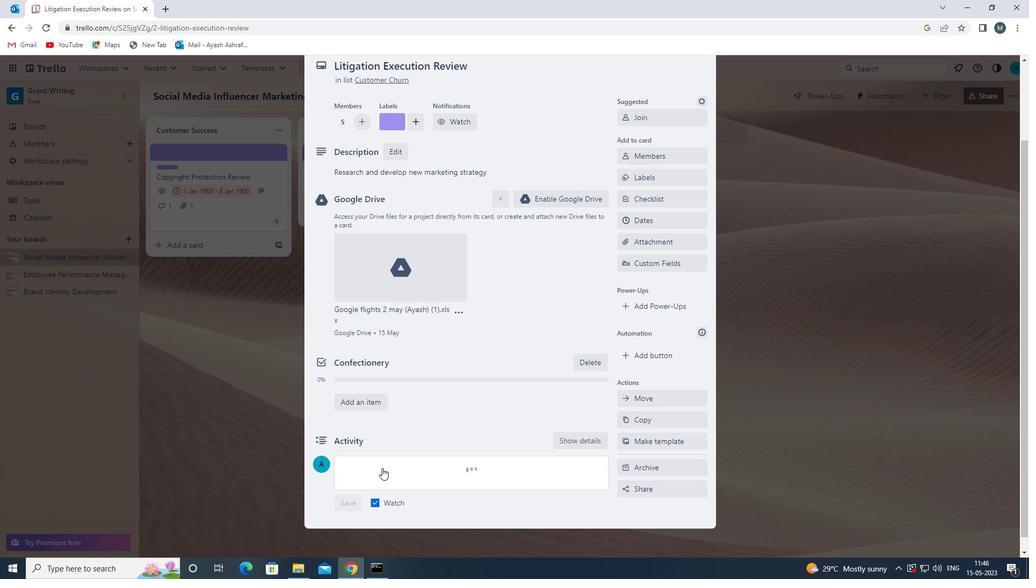 
Action: Mouse scrolled (405, 416) with delta (0, 0)
Screenshot: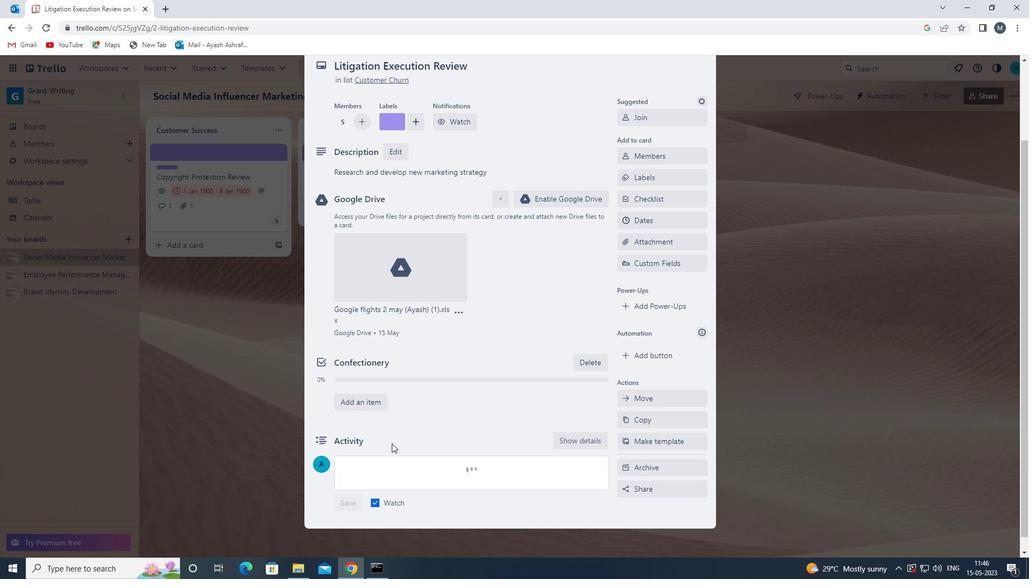 
Action: Mouse moved to (405, 417)
Screenshot: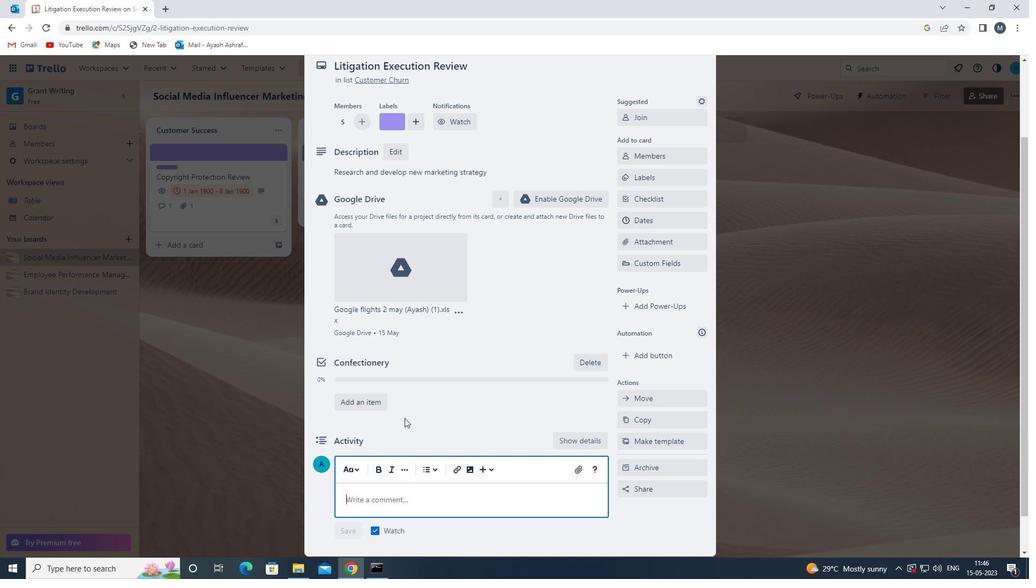 
Action: Mouse scrolled (405, 417) with delta (0, 0)
Screenshot: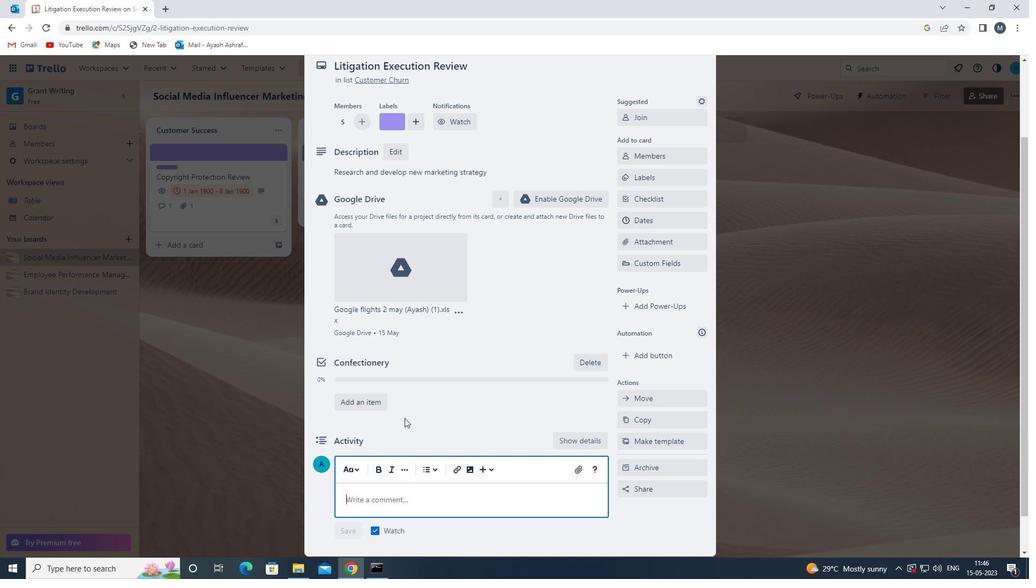 
Action: Mouse moved to (405, 423)
Screenshot: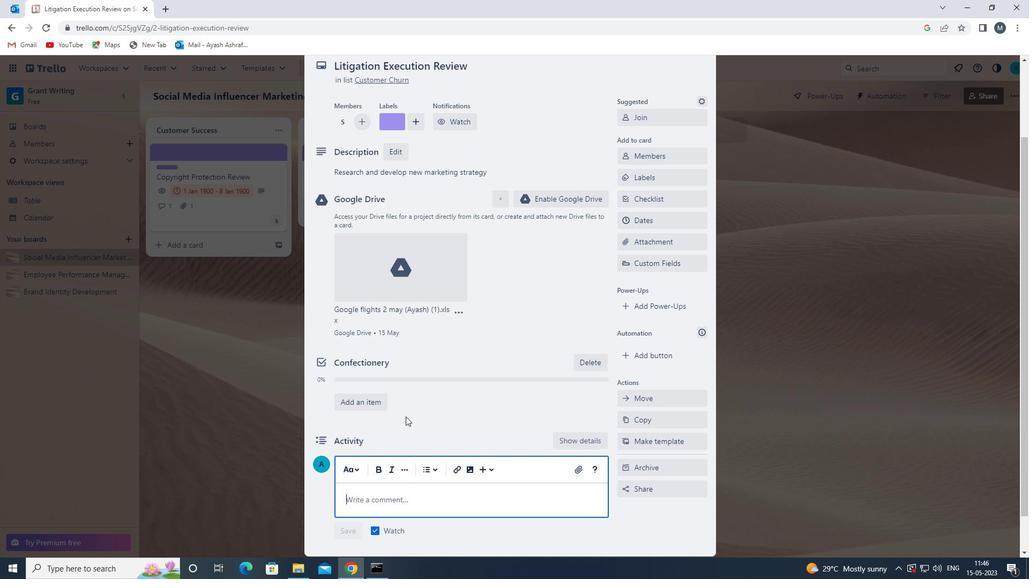 
Action: Mouse scrolled (405, 423) with delta (0, 0)
Screenshot: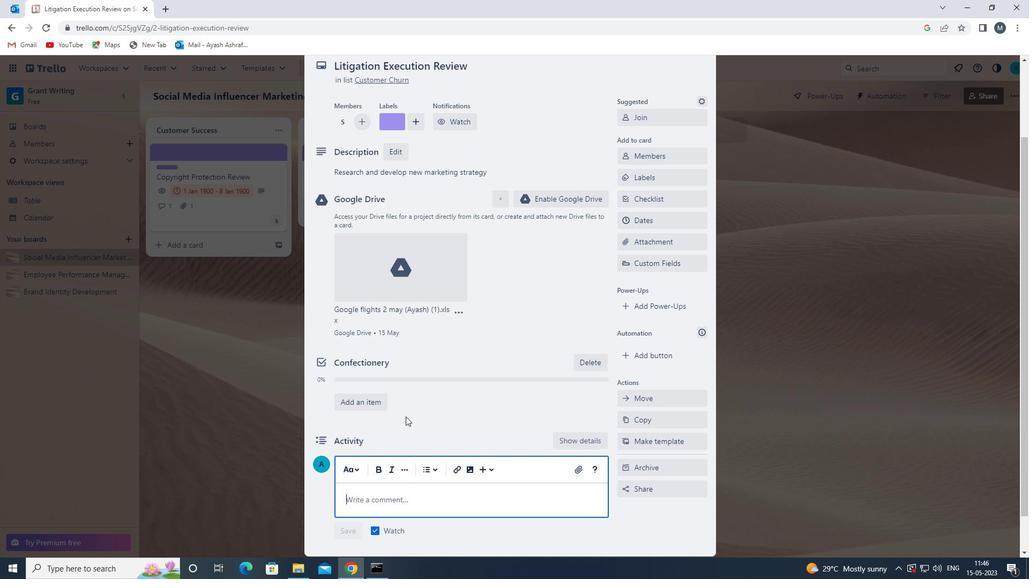 
Action: Mouse moved to (404, 426)
Screenshot: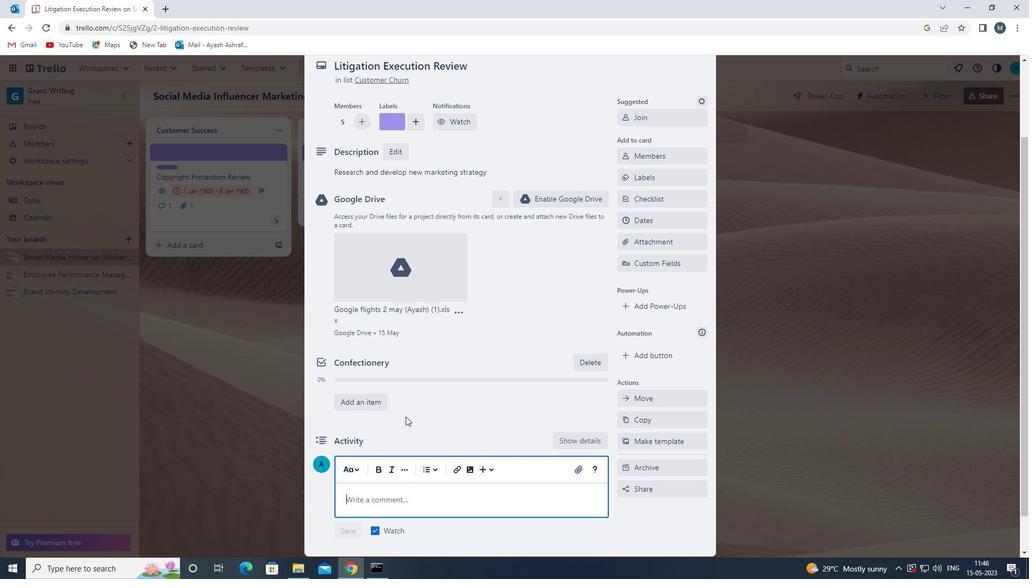 
Action: Mouse scrolled (404, 426) with delta (0, 0)
Screenshot: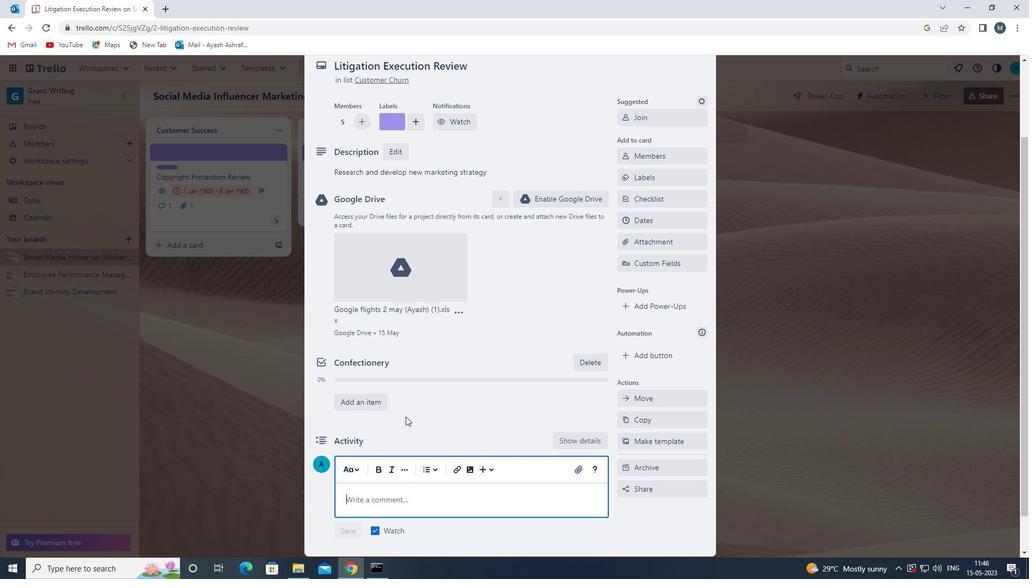 
Action: Mouse moved to (390, 455)
Screenshot: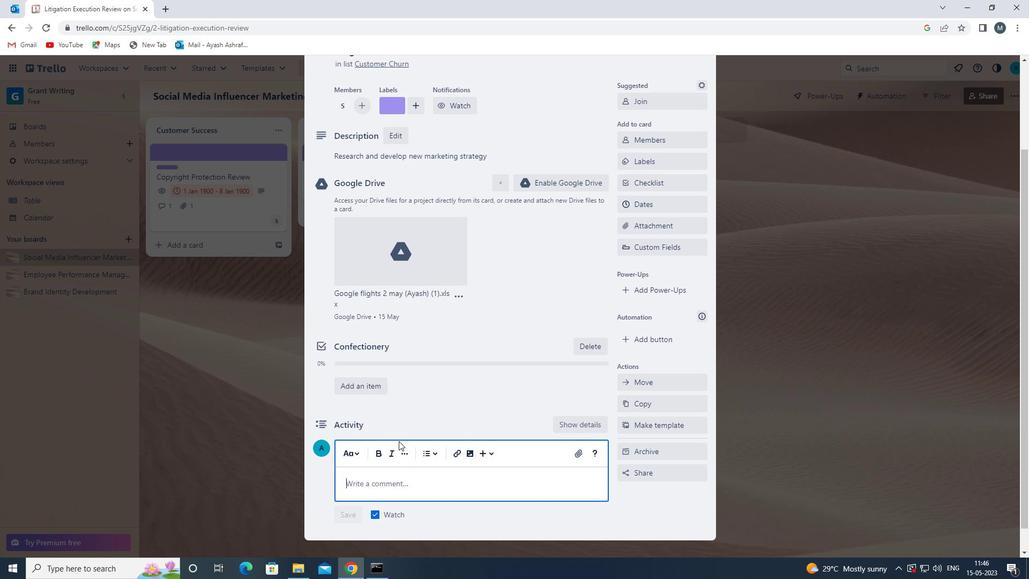 
Action: Mouse pressed left at (390, 455)
Screenshot: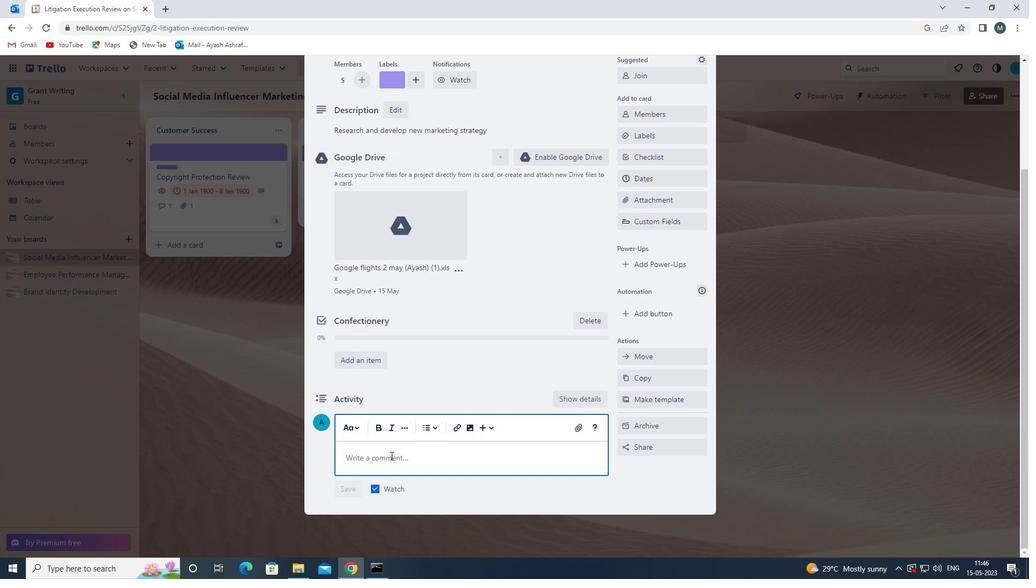 
Action: Mouse moved to (390, 457)
Screenshot: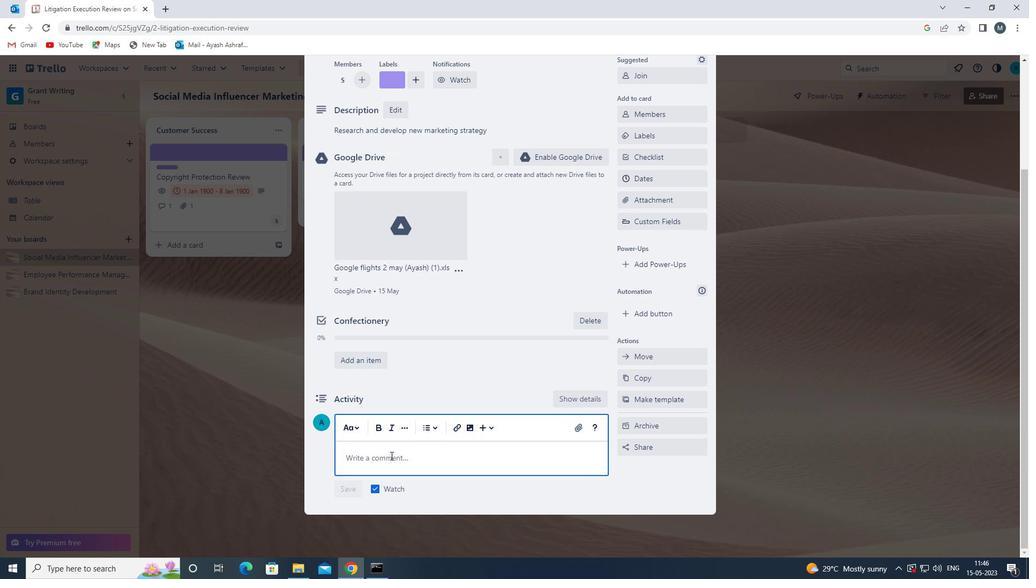 
Action: Key pressed <Key.shift><Key.shift><Key.shift>WE<Key.space>SHOULD<Key.space>APPROACH<Key.space>THIS<Key.space>TASK<Key.space>WITH<Key.space>A<Key.space>CUSTOMER<Key.space><Key.backspace>-CENTRIC<Key.space>MINDSET,<Key.space>ENSURING<Key.space>THAT<Key.space>WE<Key.space>MEET<Key.space>THEIR<Key.space>NEEDS<Key.space>AND<Key.space>EXPECTATIONS.
Screenshot: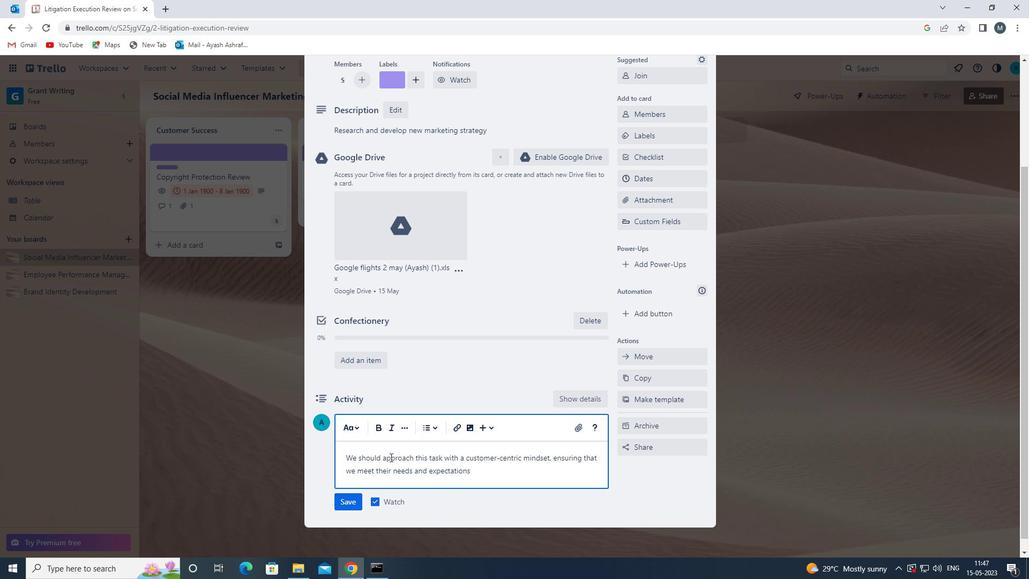 
Action: Mouse moved to (351, 506)
Screenshot: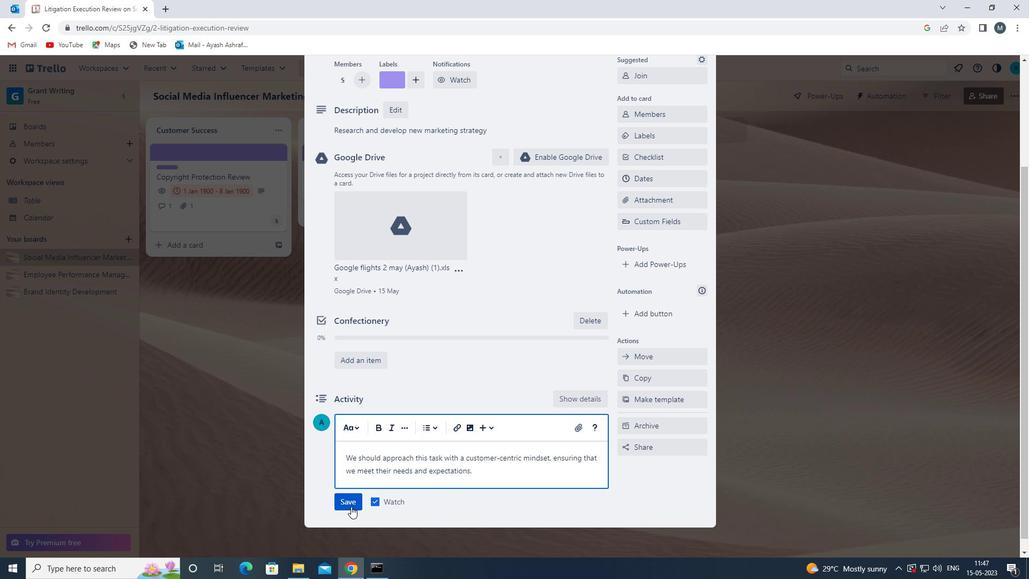 
Action: Mouse pressed left at (351, 506)
Screenshot: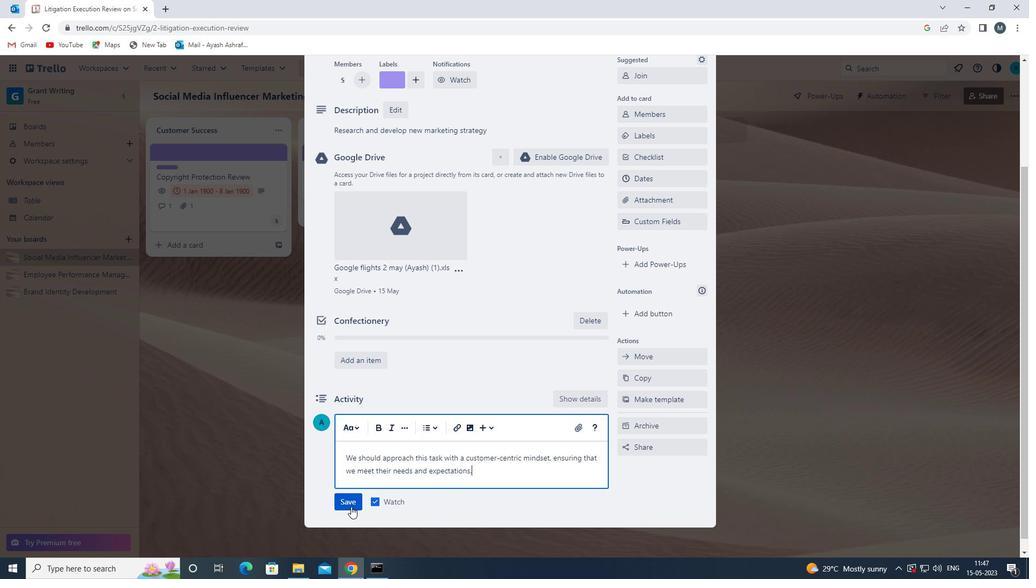 
Action: Mouse moved to (533, 398)
Screenshot: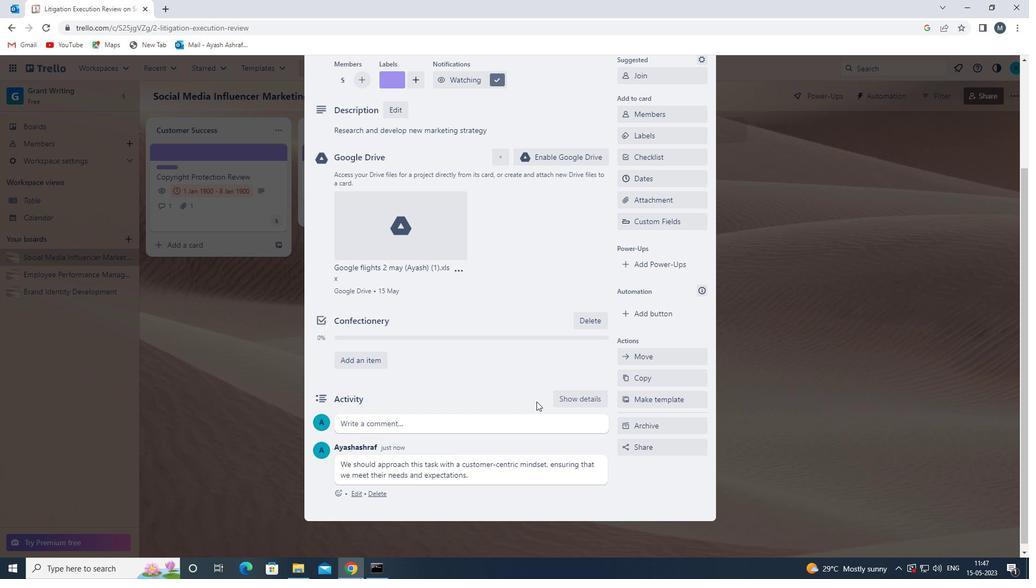 
Action: Mouse scrolled (533, 399) with delta (0, 0)
Screenshot: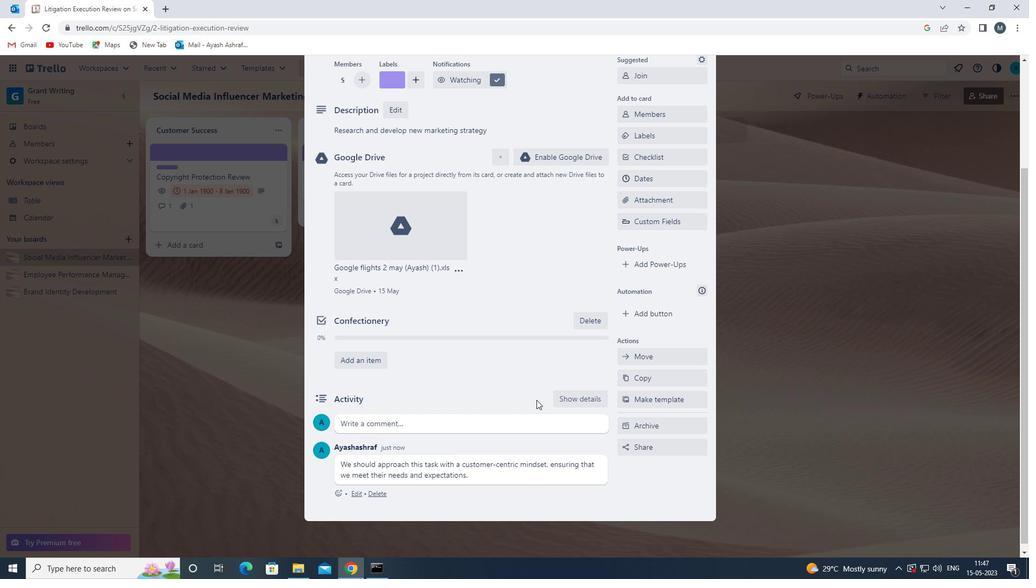 
Action: Mouse scrolled (533, 399) with delta (0, 0)
Screenshot: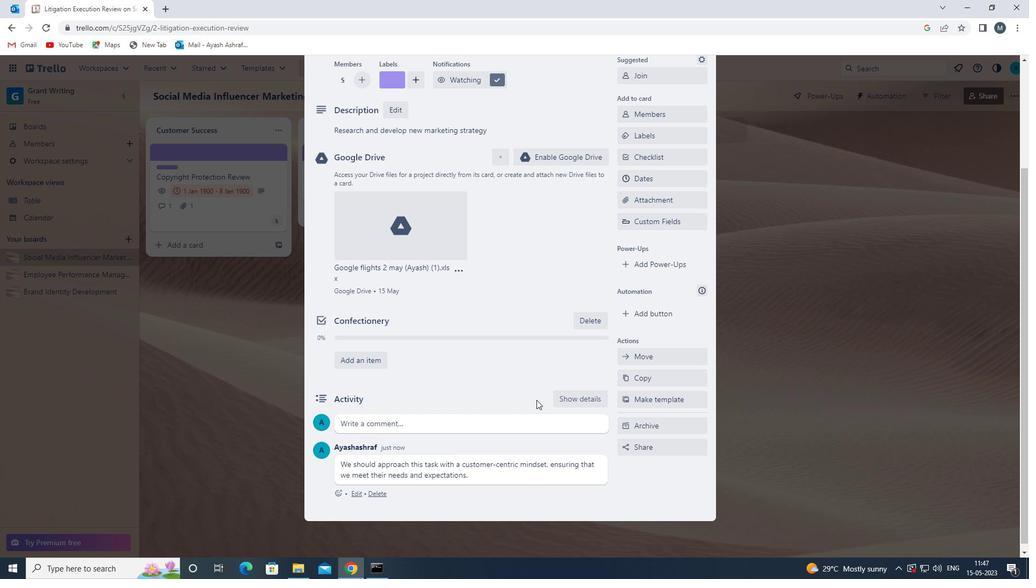 
Action: Mouse scrolled (533, 399) with delta (0, 0)
Screenshot: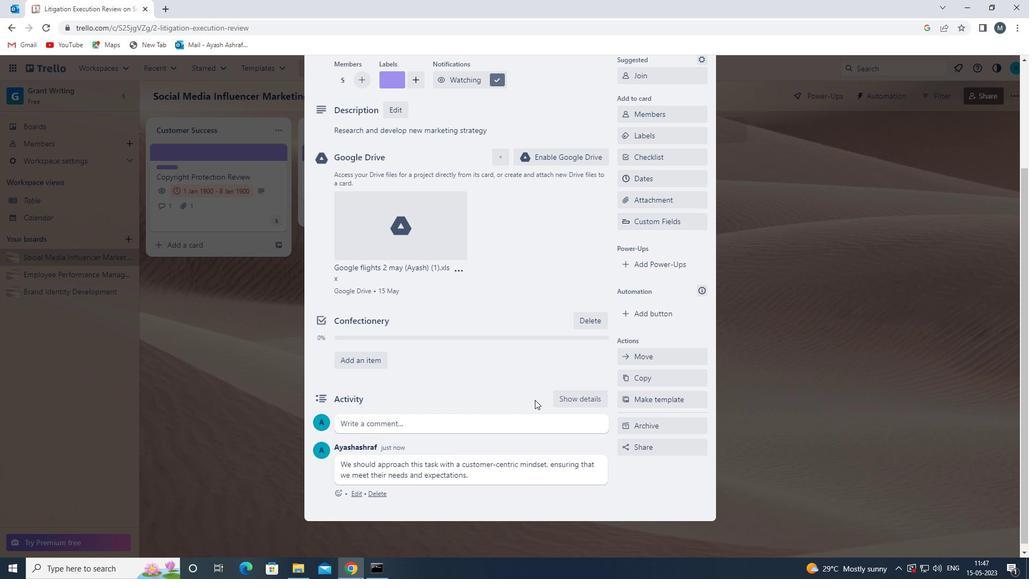 
Action: Mouse scrolled (533, 399) with delta (0, 0)
Screenshot: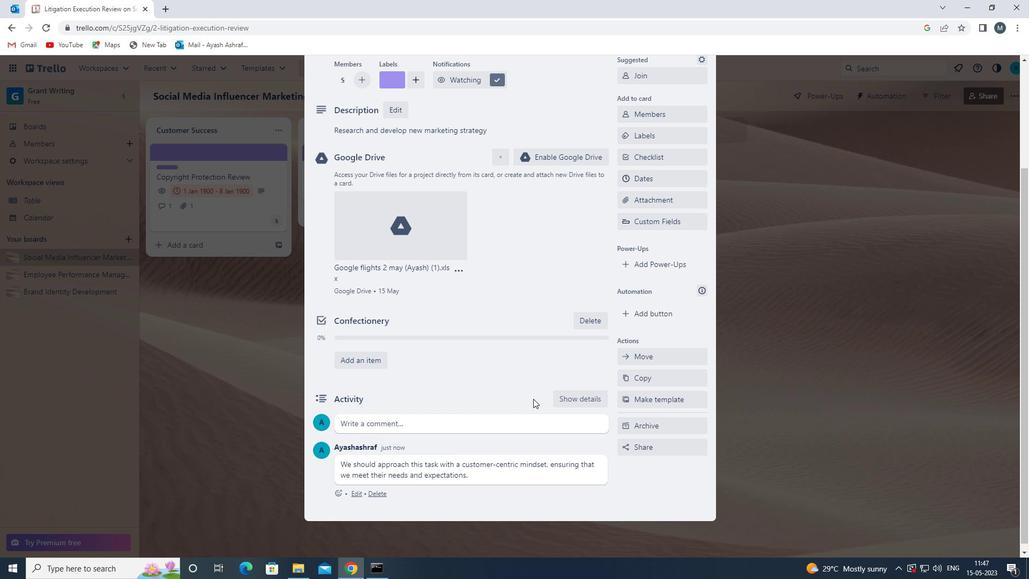 
Action: Mouse moved to (647, 320)
Screenshot: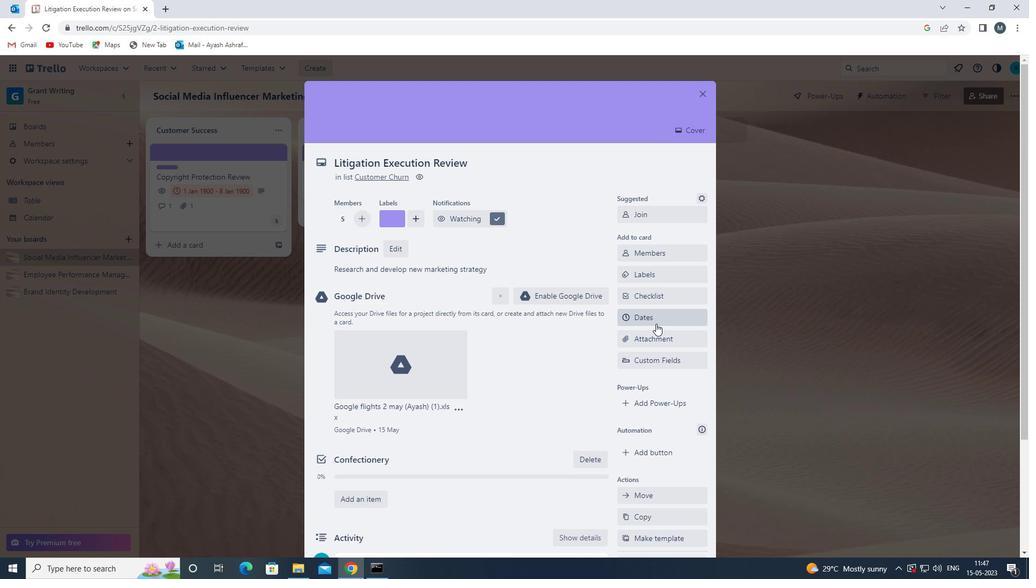 
Action: Mouse pressed left at (647, 320)
Screenshot: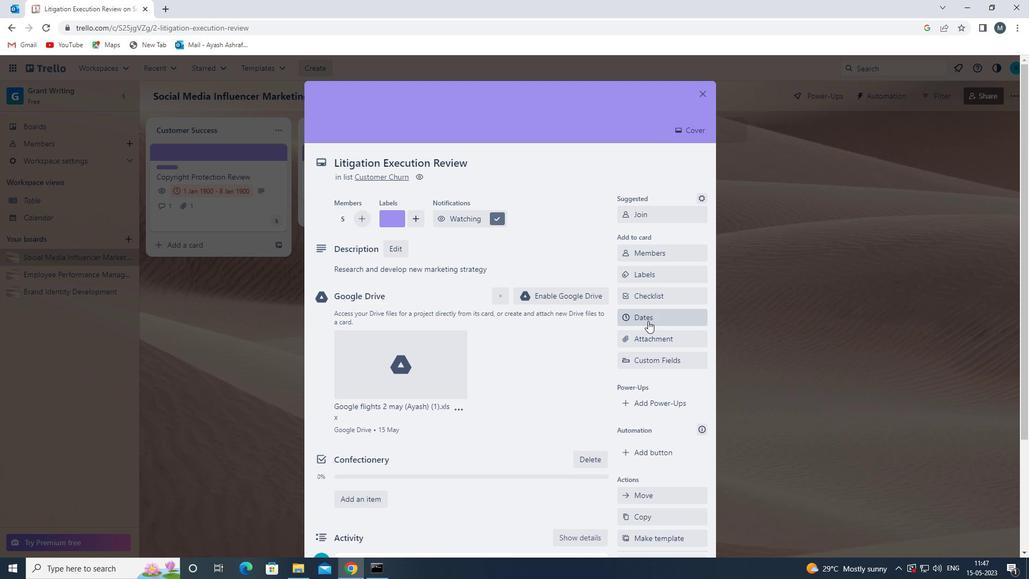 
Action: Mouse moved to (627, 290)
Screenshot: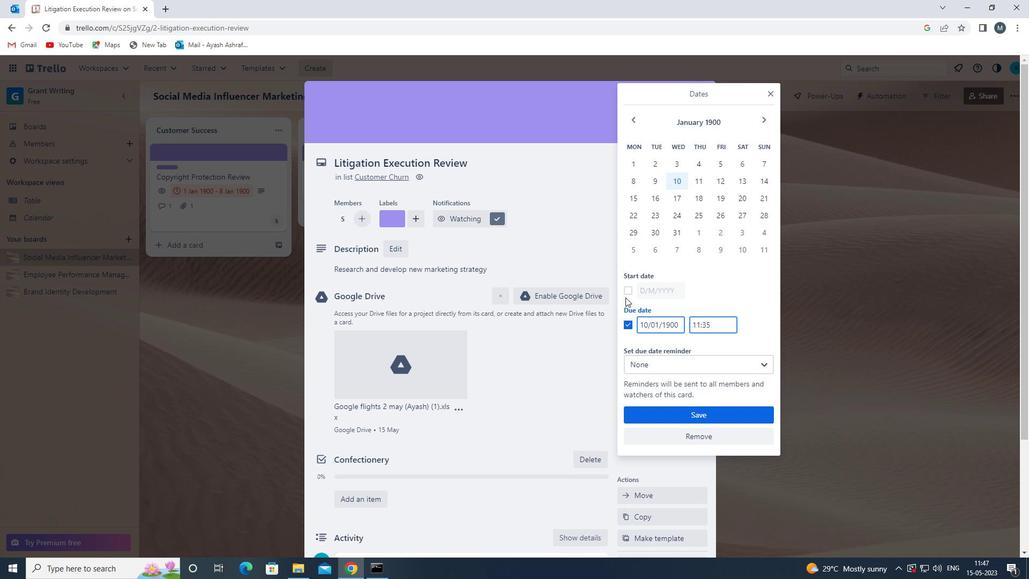 
Action: Mouse pressed left at (627, 290)
Screenshot: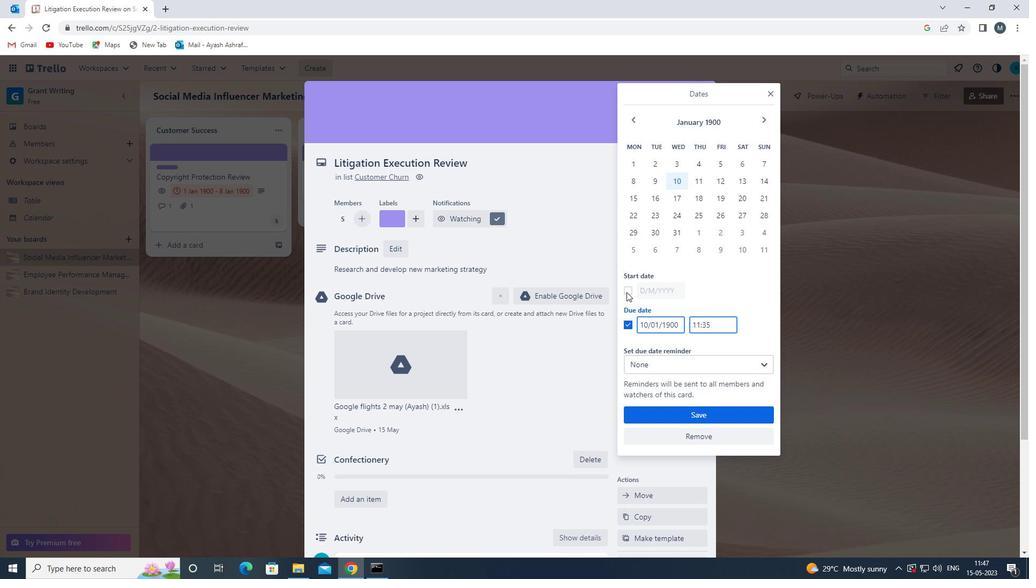 
Action: Mouse moved to (646, 291)
Screenshot: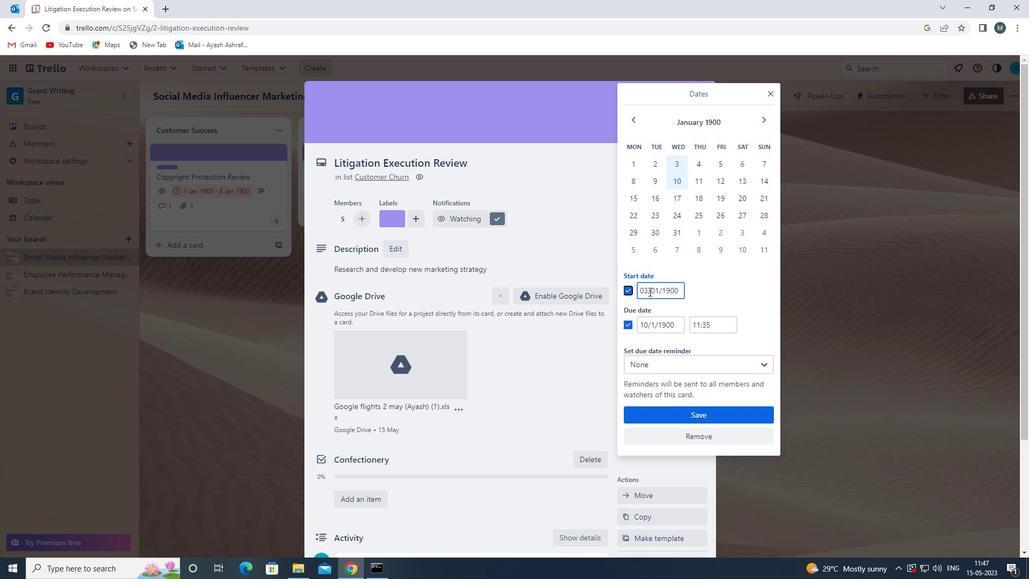
Action: Mouse pressed left at (646, 291)
Screenshot: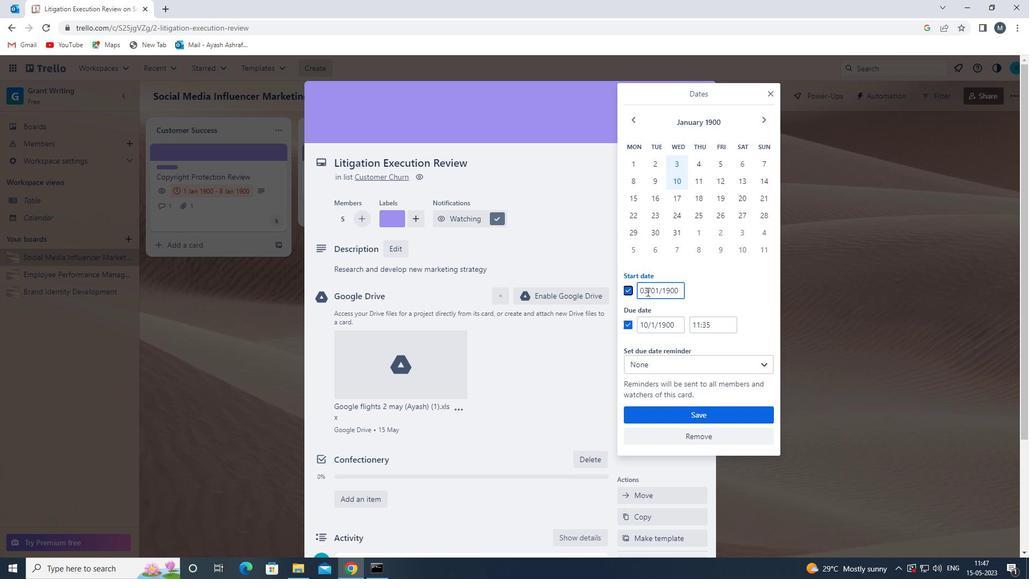 
Action: Mouse moved to (642, 291)
Screenshot: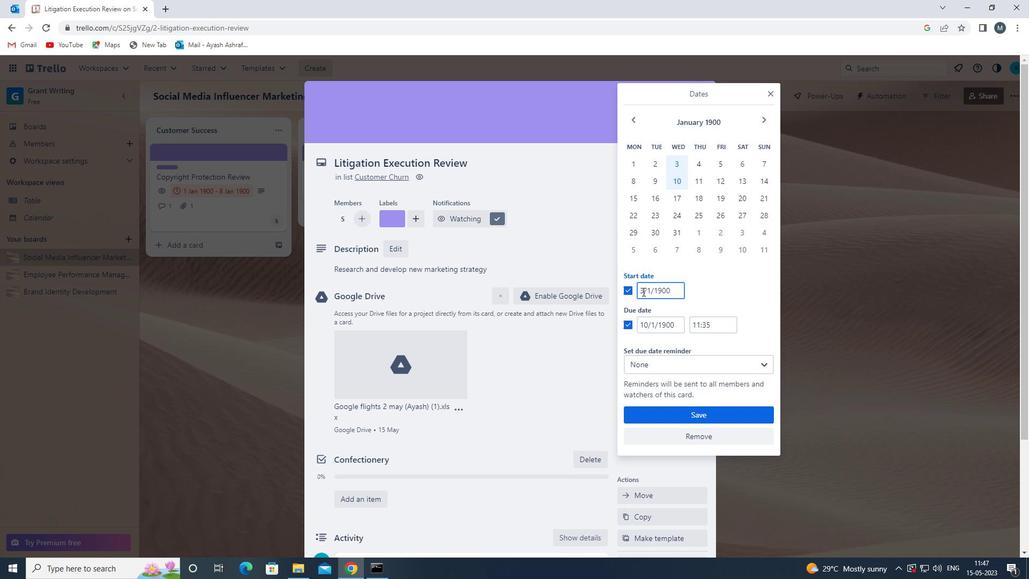 
Action: Mouse pressed left at (642, 291)
Screenshot: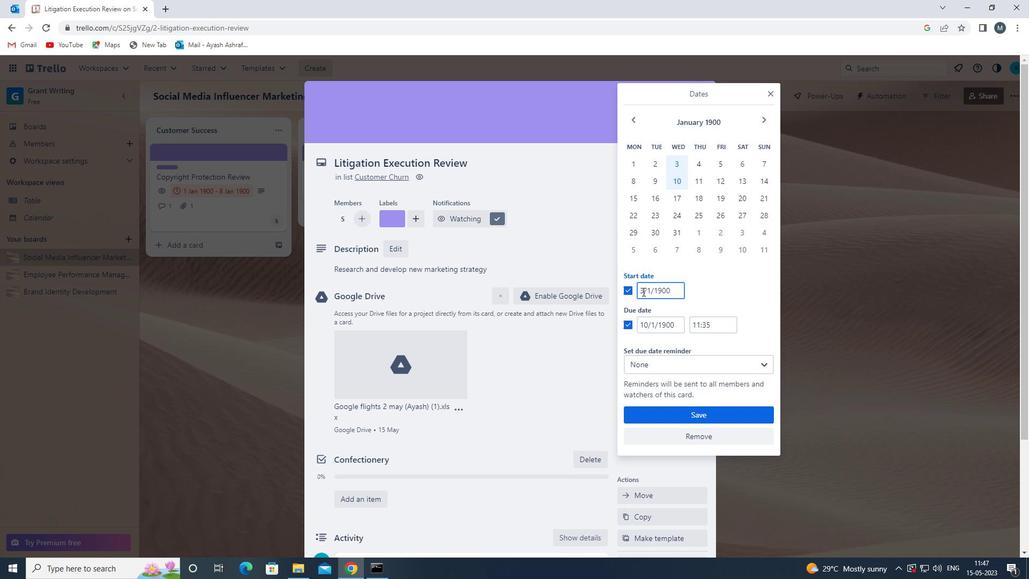 
Action: Mouse moved to (646, 292)
Screenshot: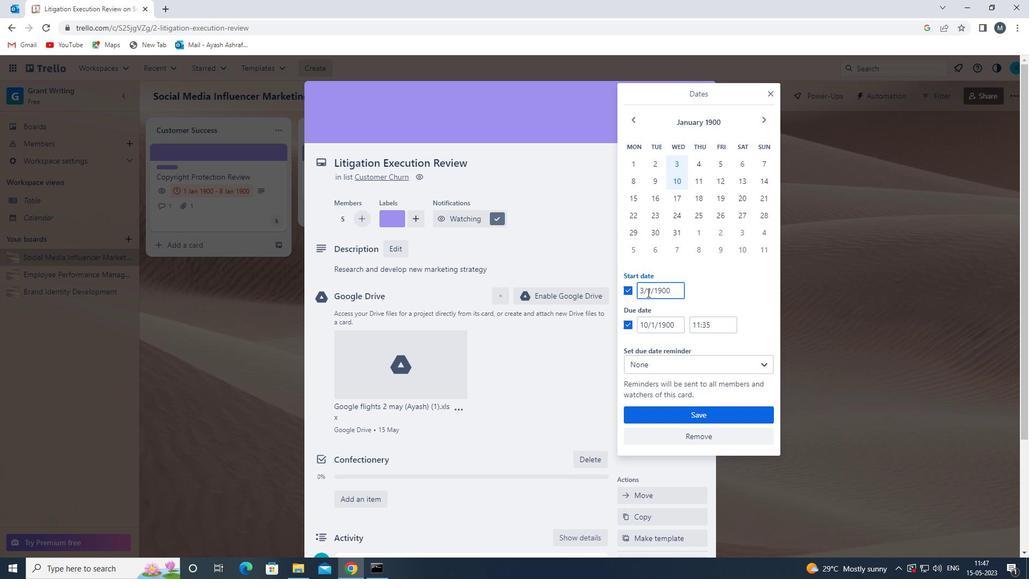 
Action: Key pressed <Key.backspace>
Screenshot: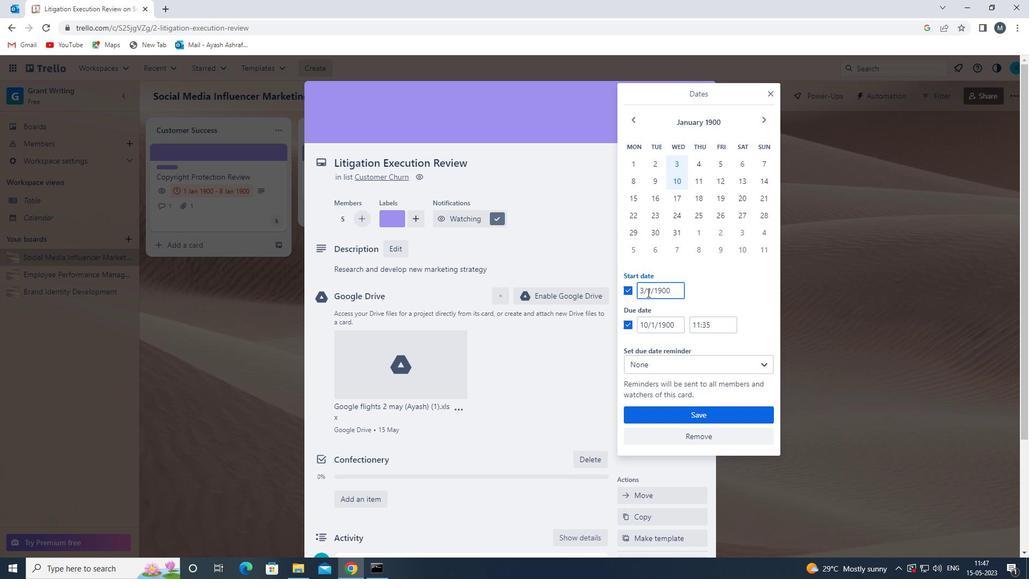 
Action: Mouse moved to (644, 294)
Screenshot: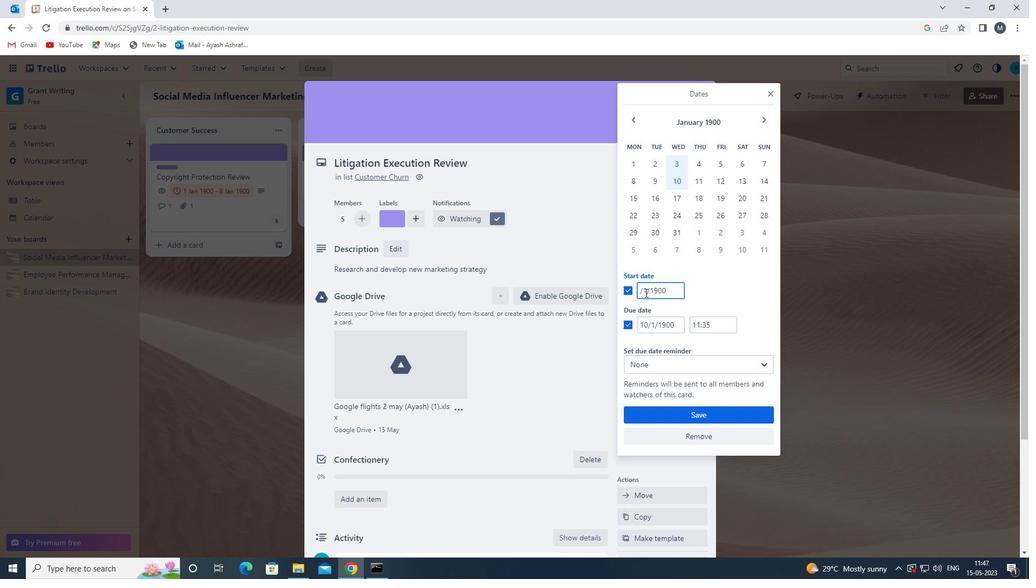 
Action: Key pressed 04
Screenshot: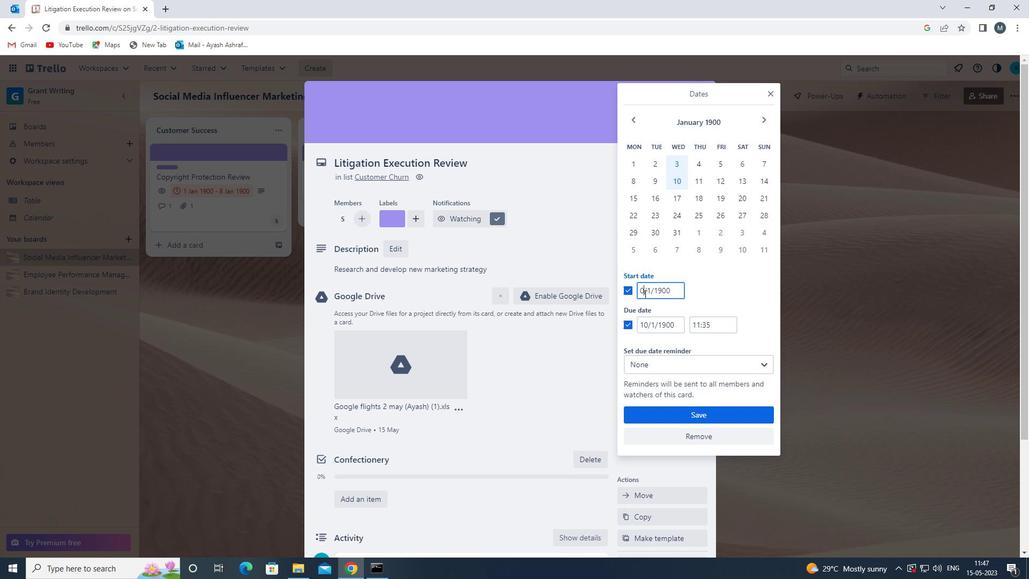 
Action: Mouse moved to (650, 290)
Screenshot: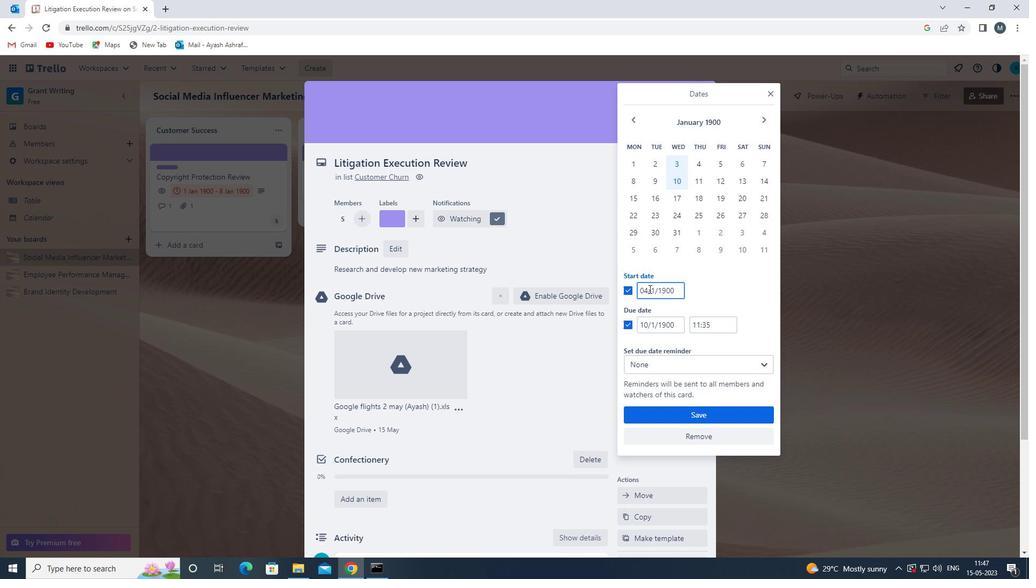 
Action: Mouse pressed left at (650, 290)
Screenshot: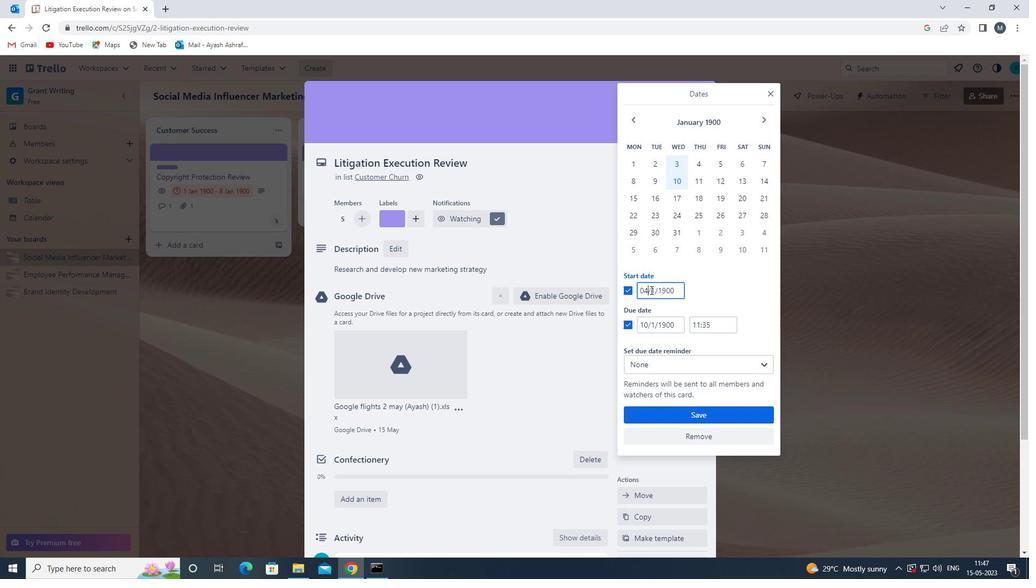 
Action: Mouse moved to (662, 299)
Screenshot: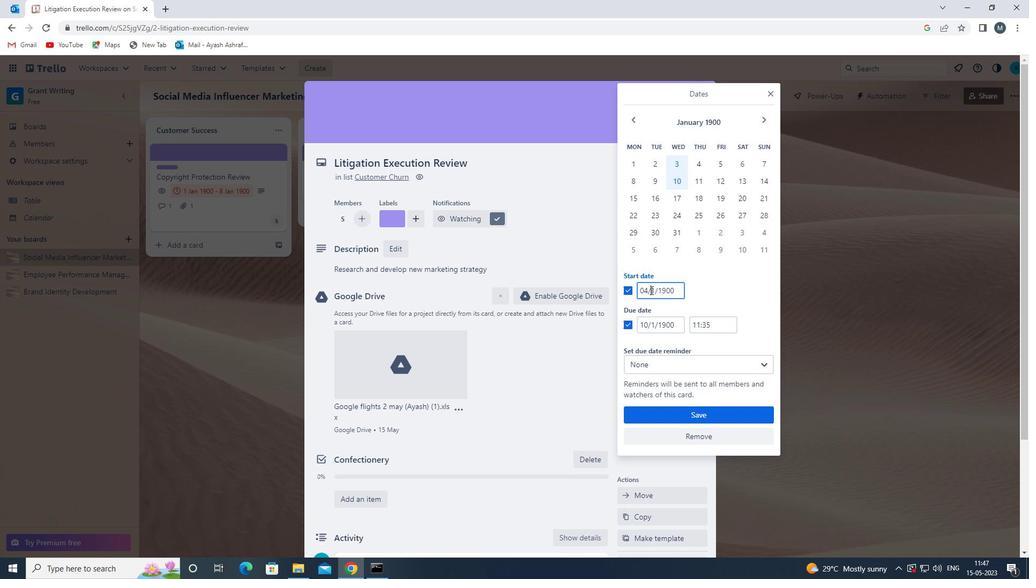 
Action: Key pressed 0
Screenshot: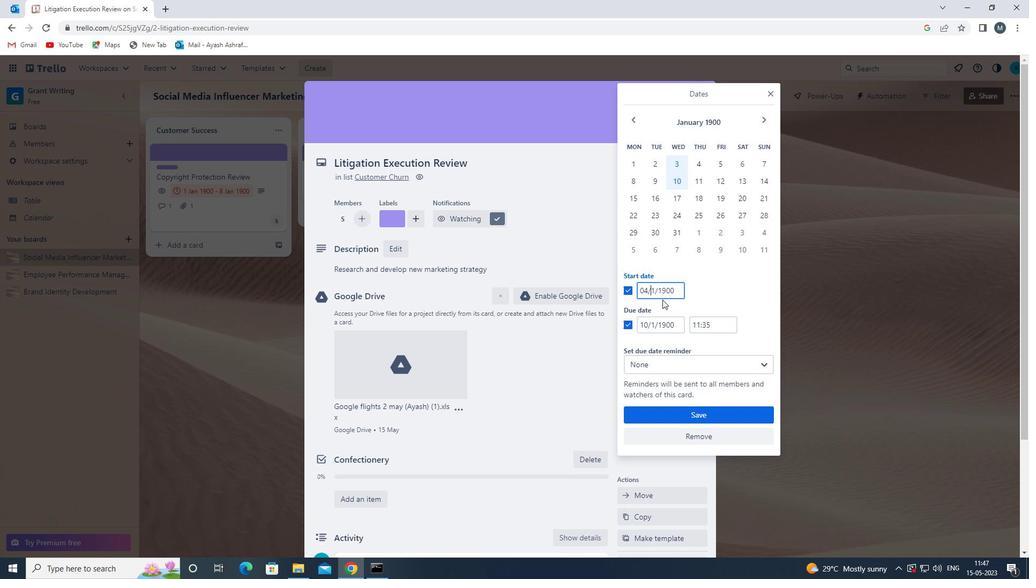 
Action: Mouse moved to (647, 326)
Screenshot: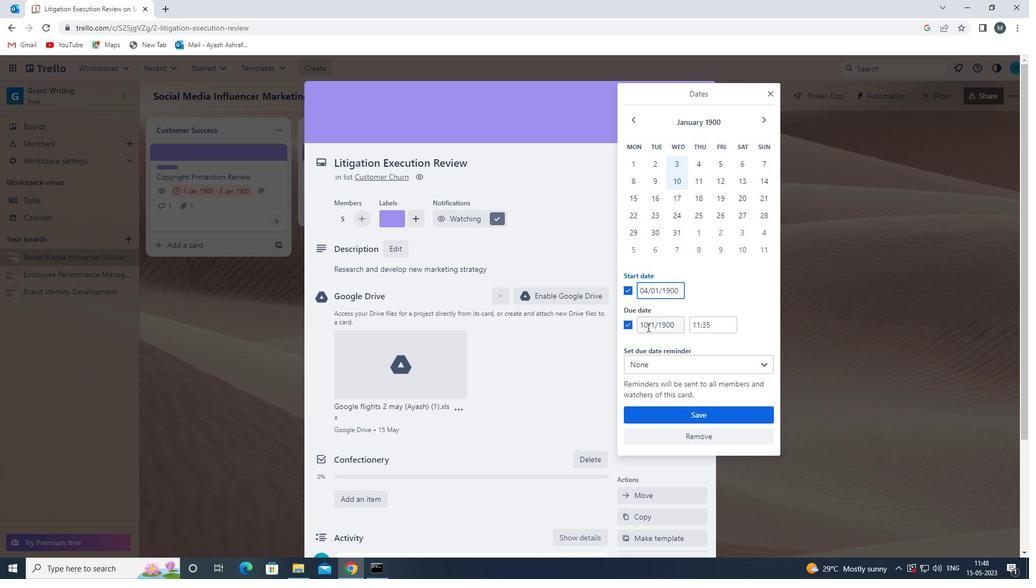 
Action: Mouse pressed left at (647, 326)
Screenshot: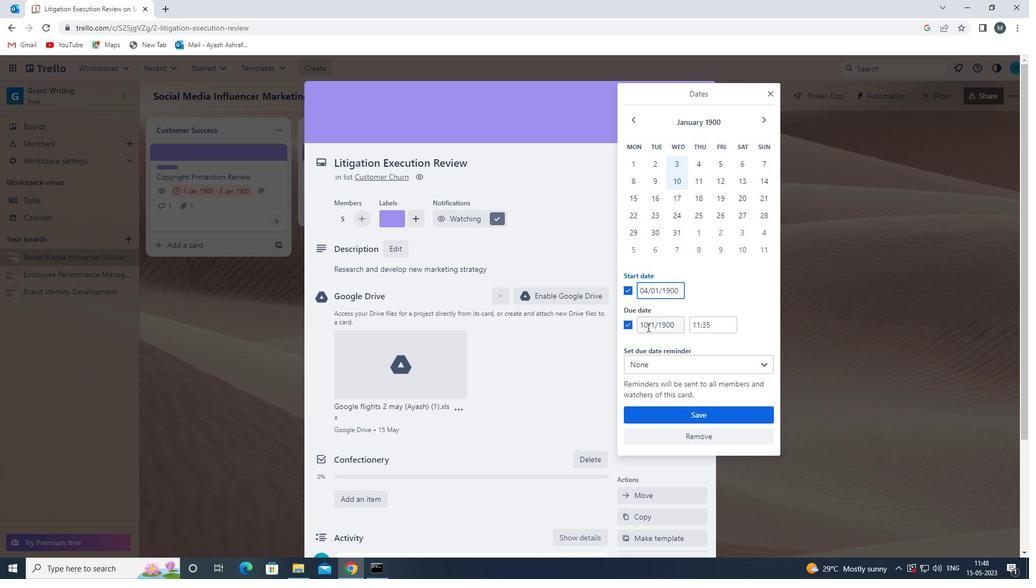 
Action: Mouse moved to (647, 326)
Screenshot: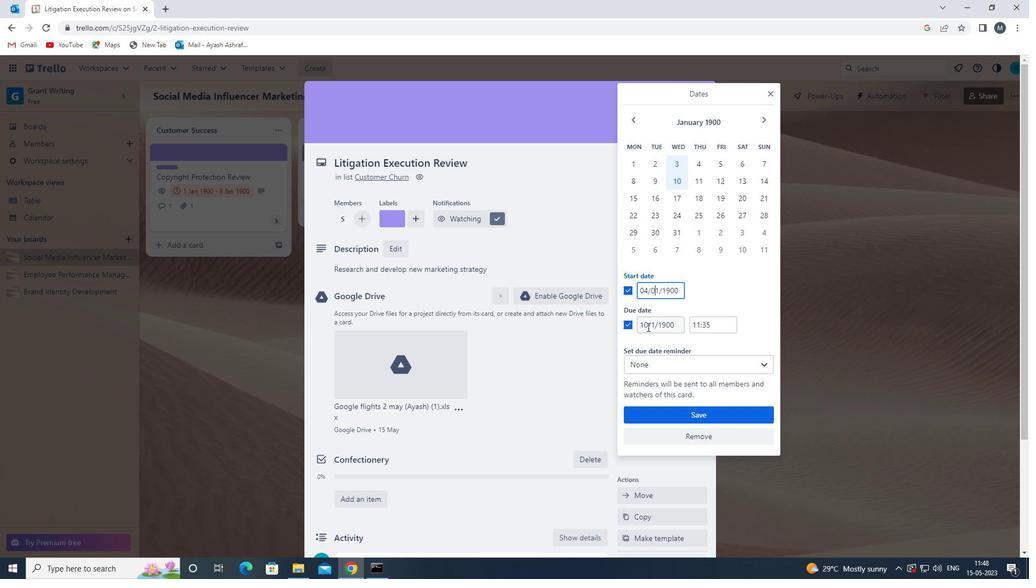 
Action: Key pressed <Key.backspace><Key.backspace>04
Screenshot: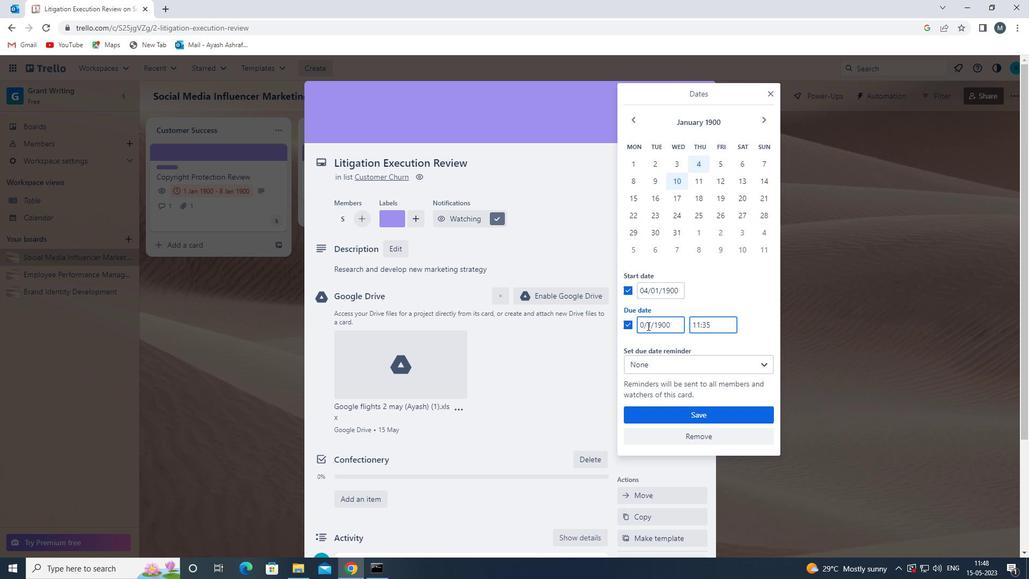 
Action: Mouse moved to (652, 327)
Screenshot: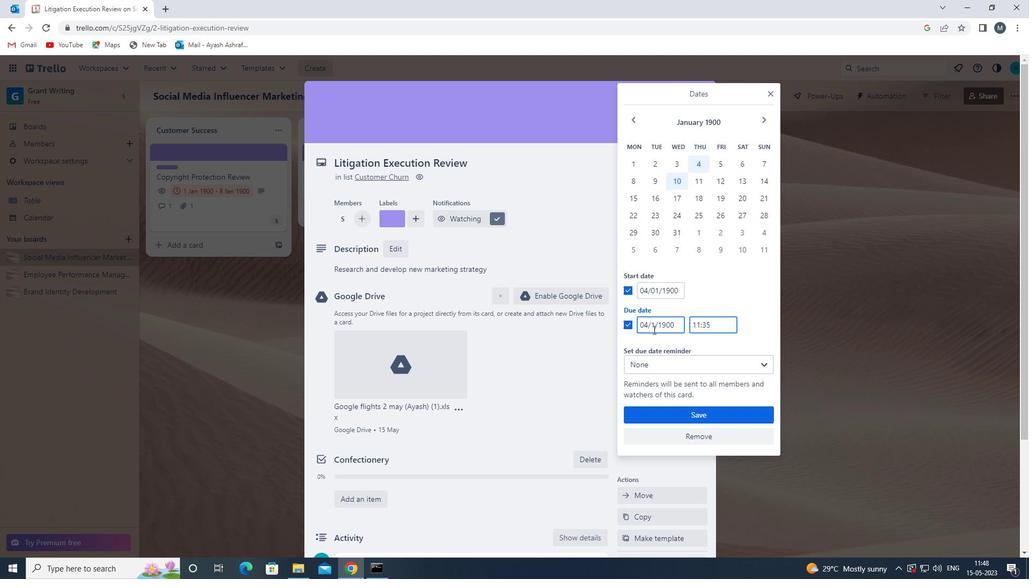 
Action: Mouse pressed left at (652, 327)
Screenshot: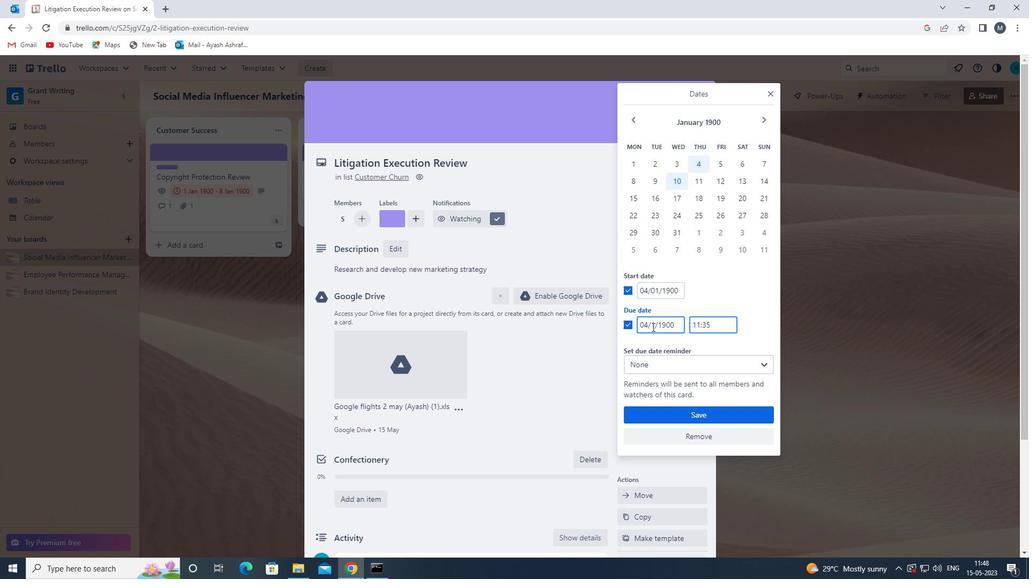 
Action: Mouse moved to (655, 328)
Screenshot: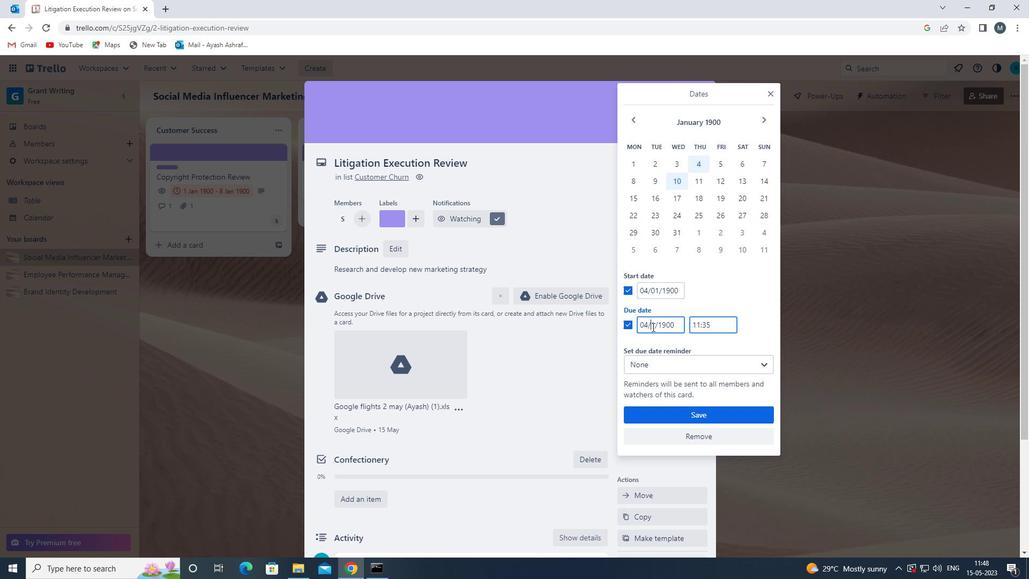 
Action: Key pressed 0
Screenshot: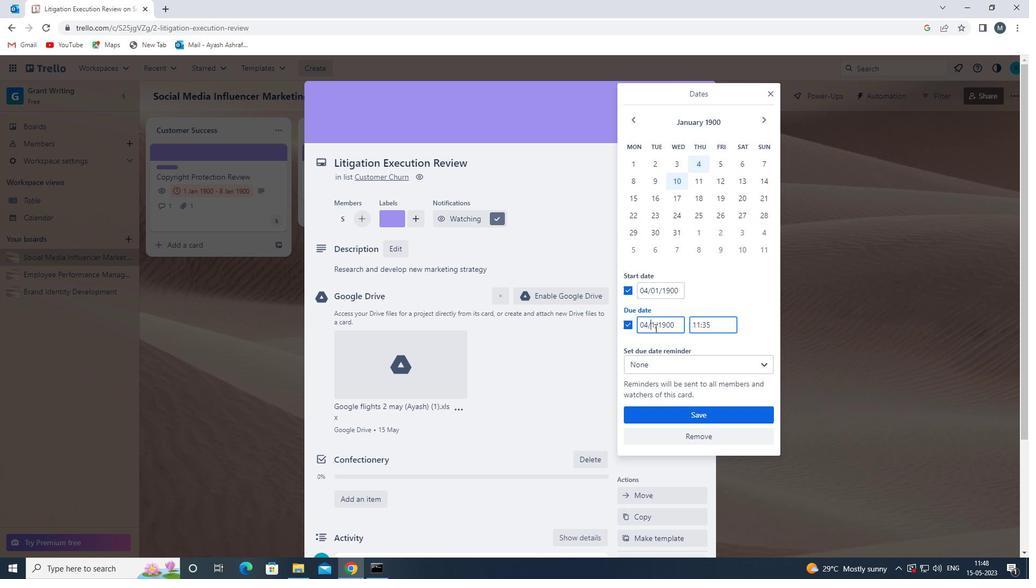 
Action: Mouse moved to (675, 410)
Screenshot: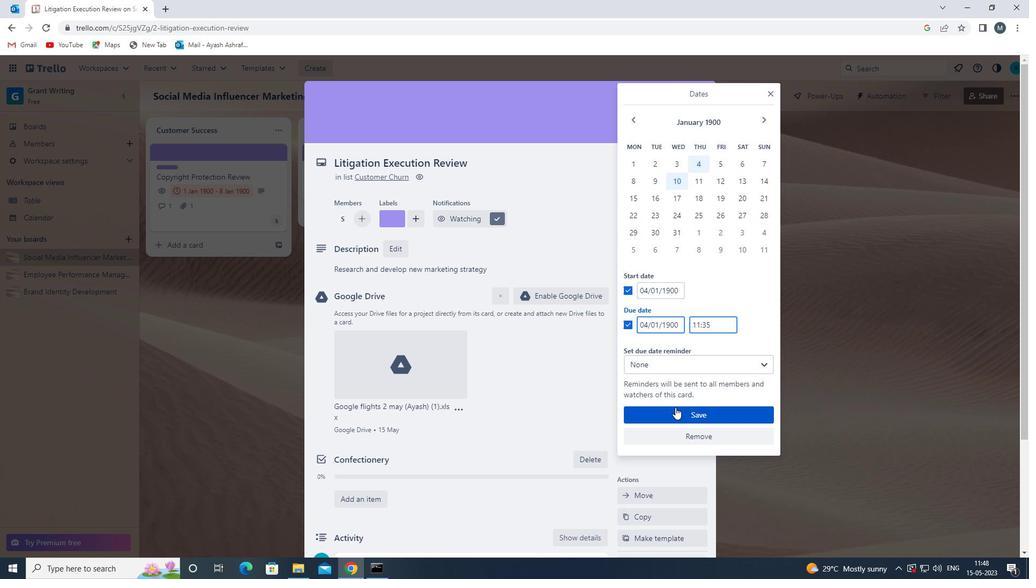 
Action: Mouse pressed left at (675, 410)
Screenshot: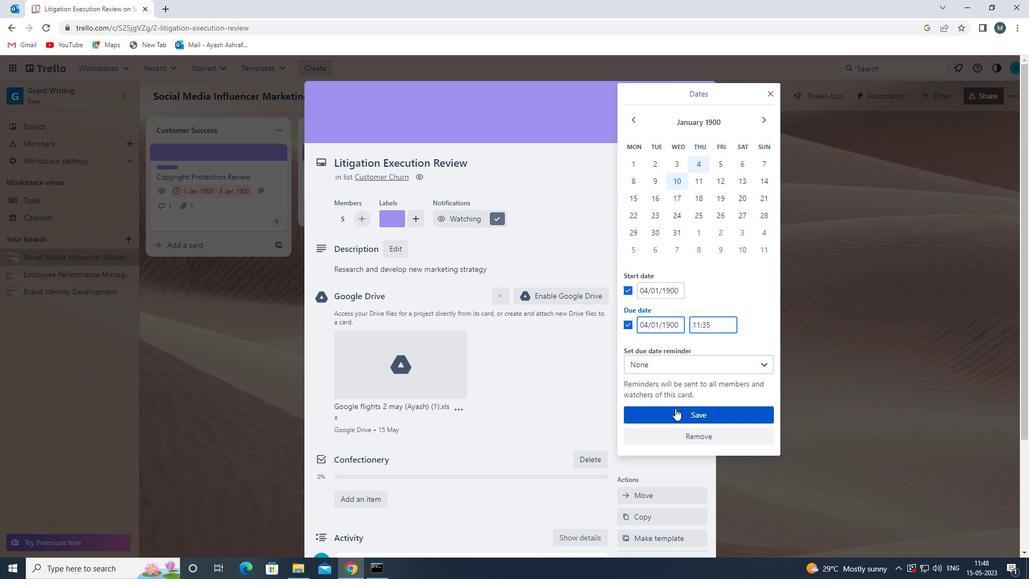 
Action: Mouse moved to (409, 446)
Screenshot: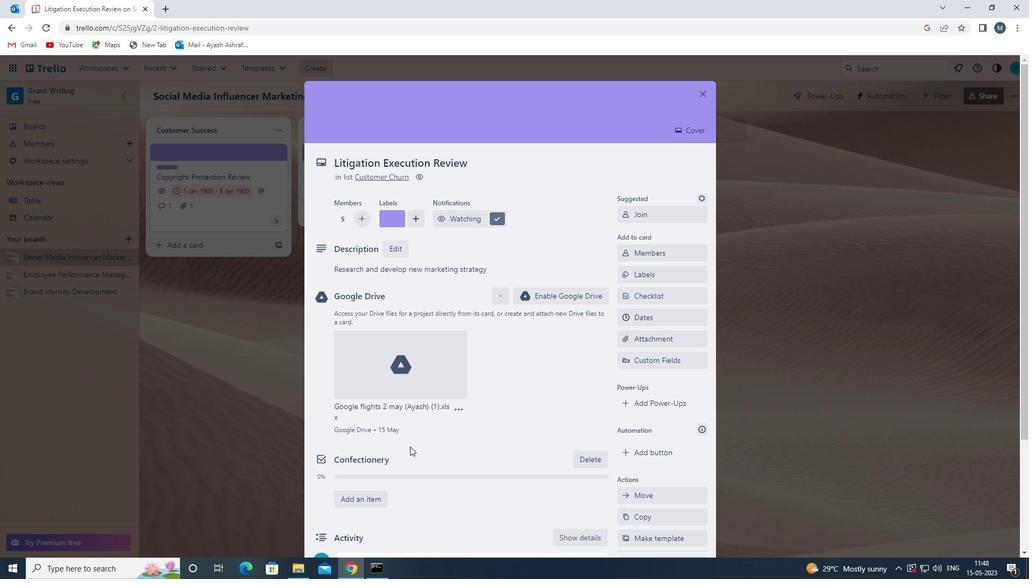 
Action: Mouse scrolled (409, 446) with delta (0, 0)
Screenshot: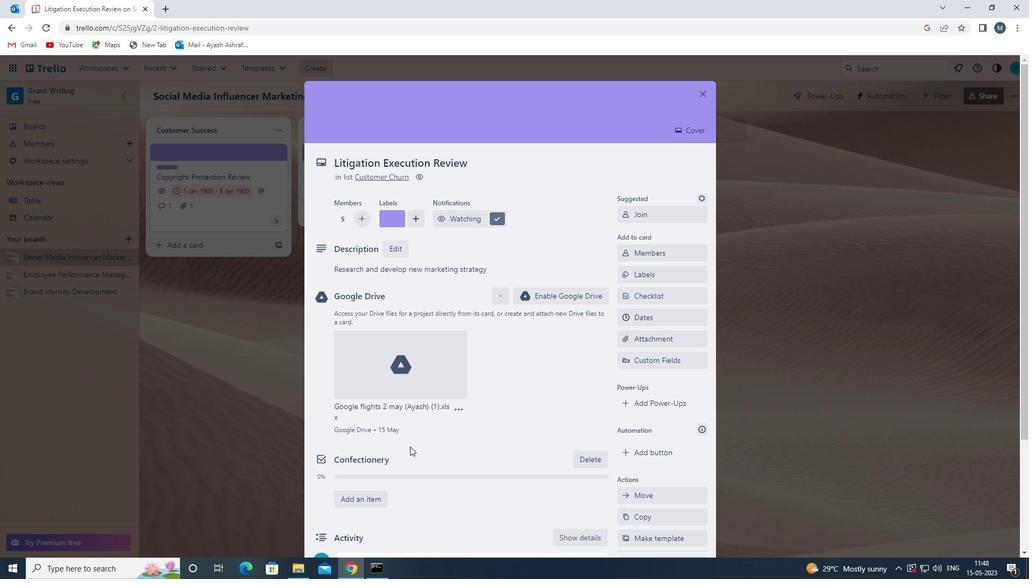
Action: Mouse moved to (409, 446)
Screenshot: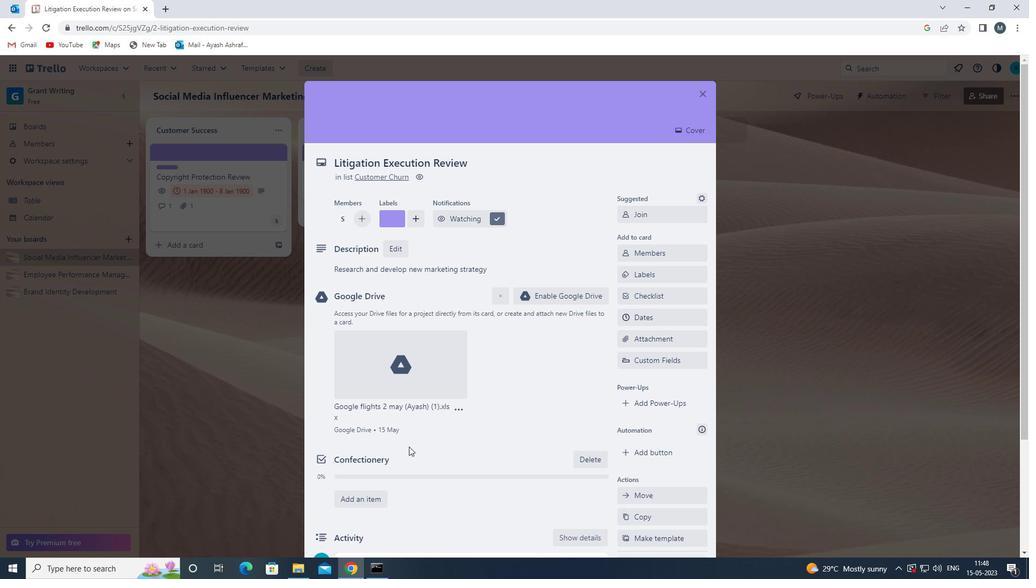 
Action: Mouse scrolled (409, 446) with delta (0, 0)
Screenshot: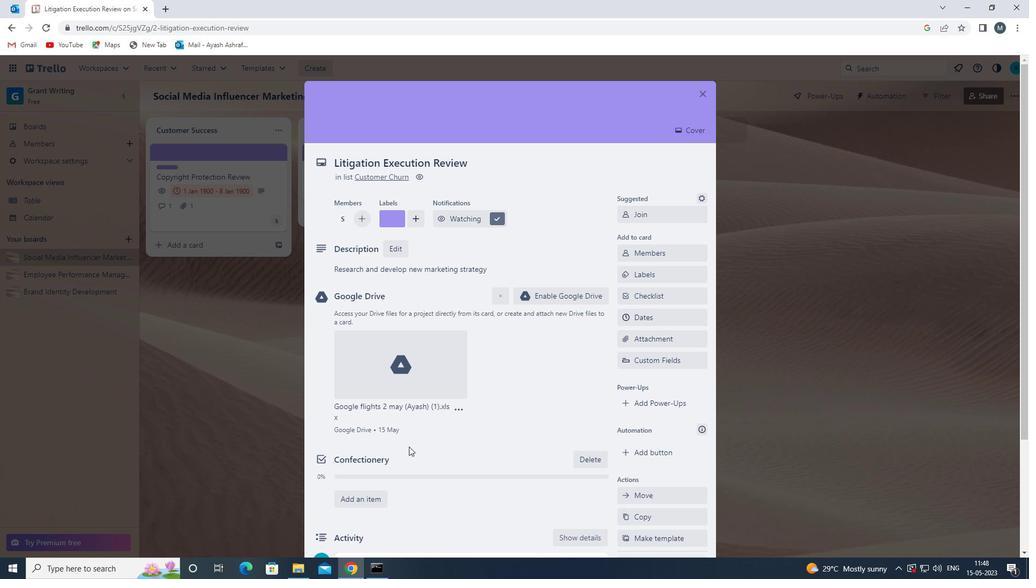 
Action: Mouse scrolled (409, 446) with delta (0, 0)
Screenshot: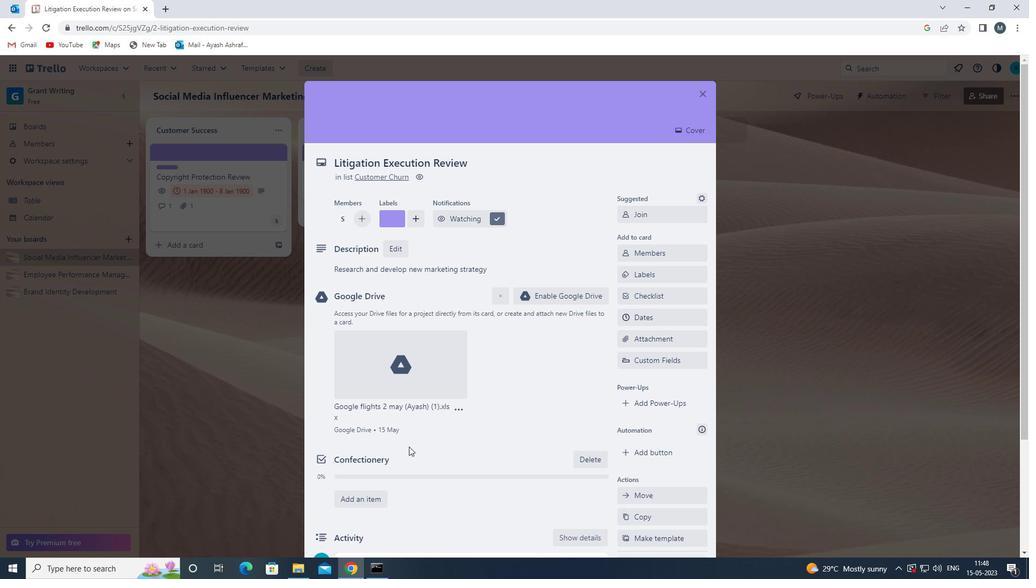
Action: Mouse scrolled (409, 446) with delta (0, 0)
Screenshot: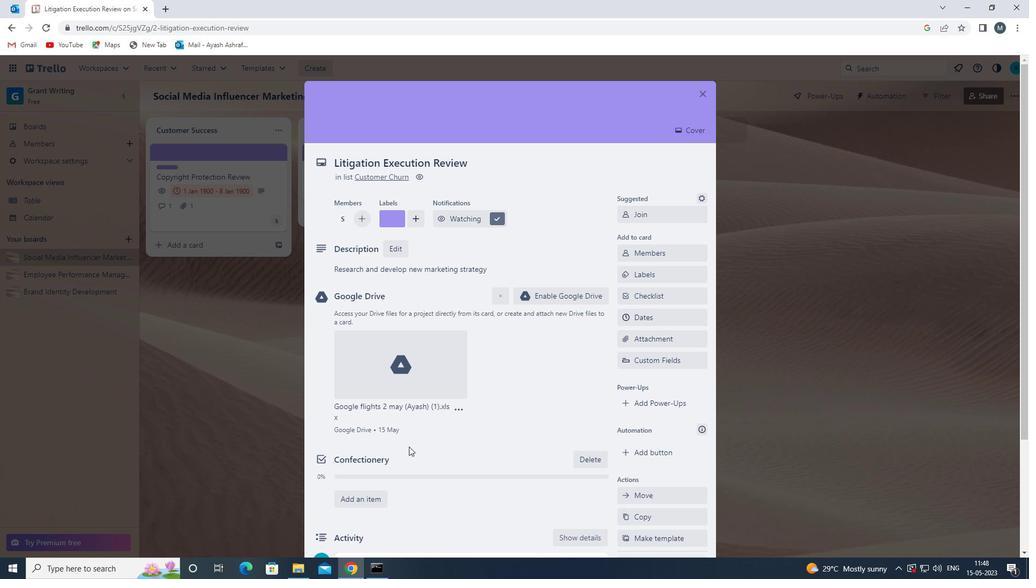 
Action: Mouse scrolled (409, 446) with delta (0, 0)
Screenshot: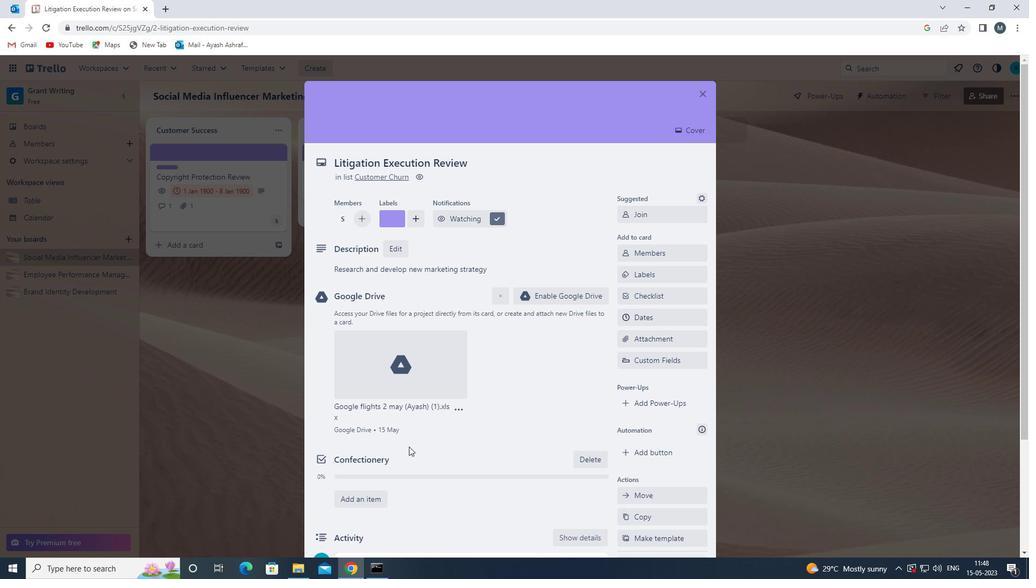 
Action: Mouse scrolled (409, 446) with delta (0, 0)
Screenshot: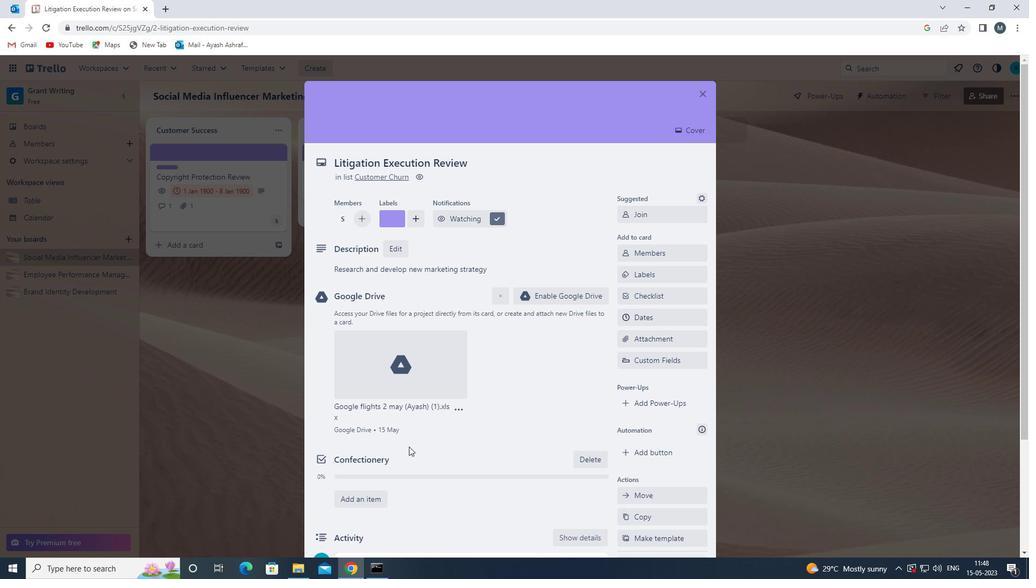 
